 Task: Search one way flight ticket for 3 adults in first from Nashville: Nashville International Airport (berry Field) to Jacksonville: Albert J. Ellis Airport on 8-3-2023. Choice of flights is Southwest. Number of bags: 2 checked bags. Price is upto 82000. Outbound departure time preference is 20:00.
Action: Mouse moved to (293, 118)
Screenshot: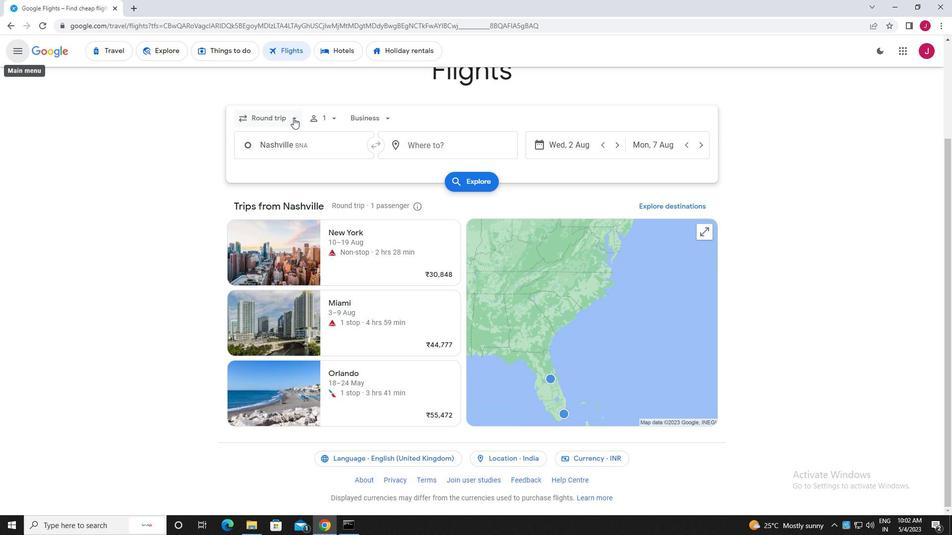 
Action: Mouse pressed left at (293, 118)
Screenshot: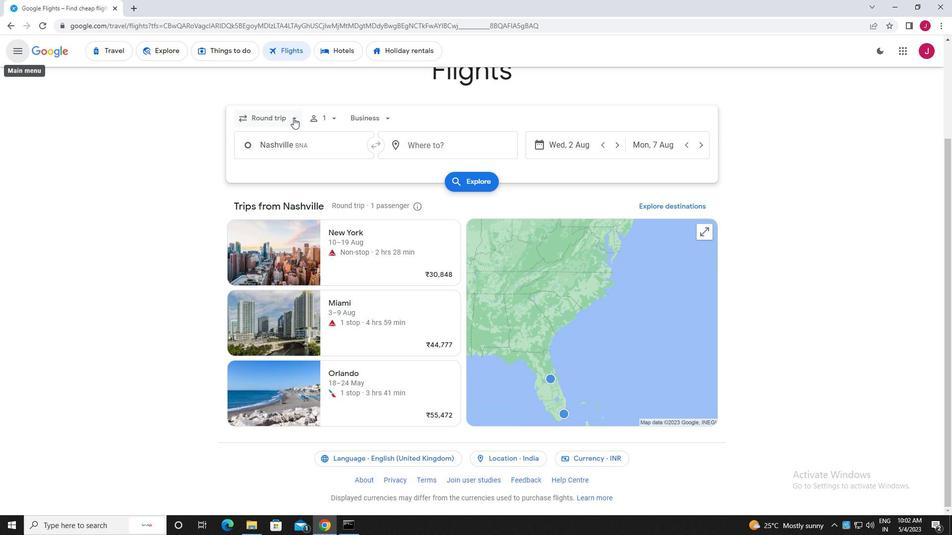 
Action: Mouse moved to (283, 162)
Screenshot: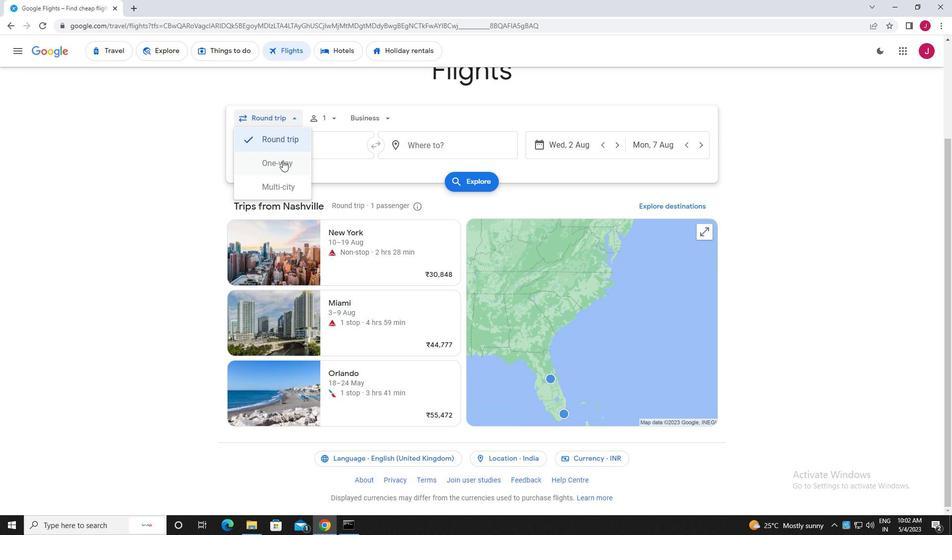 
Action: Mouse pressed left at (283, 162)
Screenshot: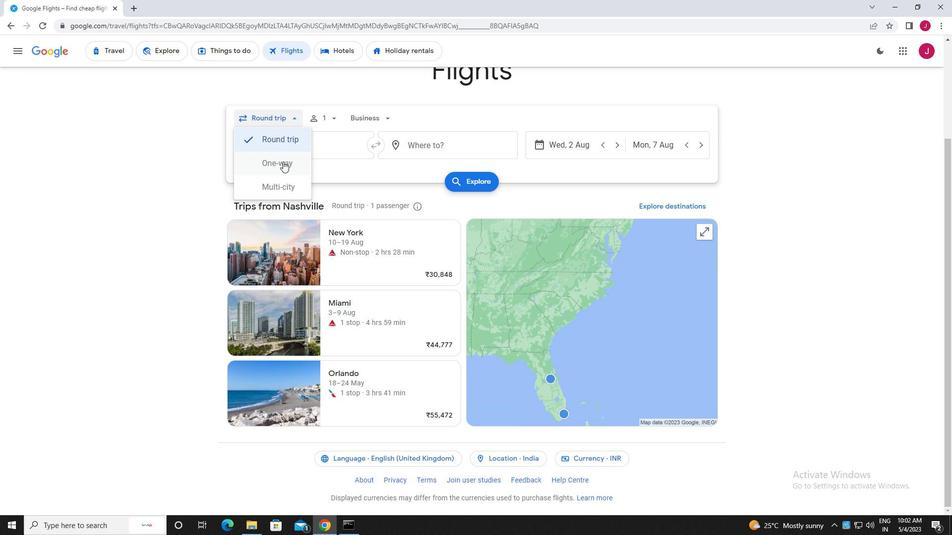 
Action: Mouse moved to (330, 121)
Screenshot: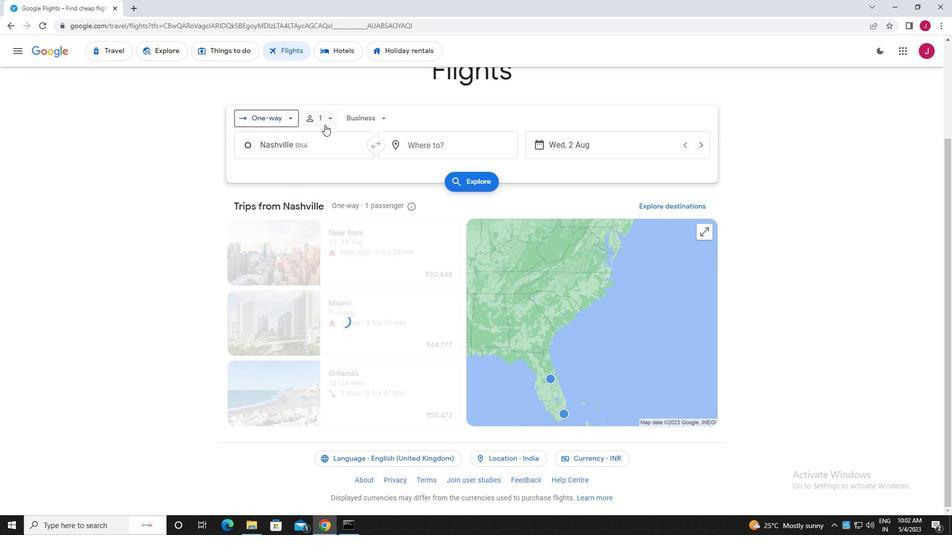 
Action: Mouse pressed left at (330, 121)
Screenshot: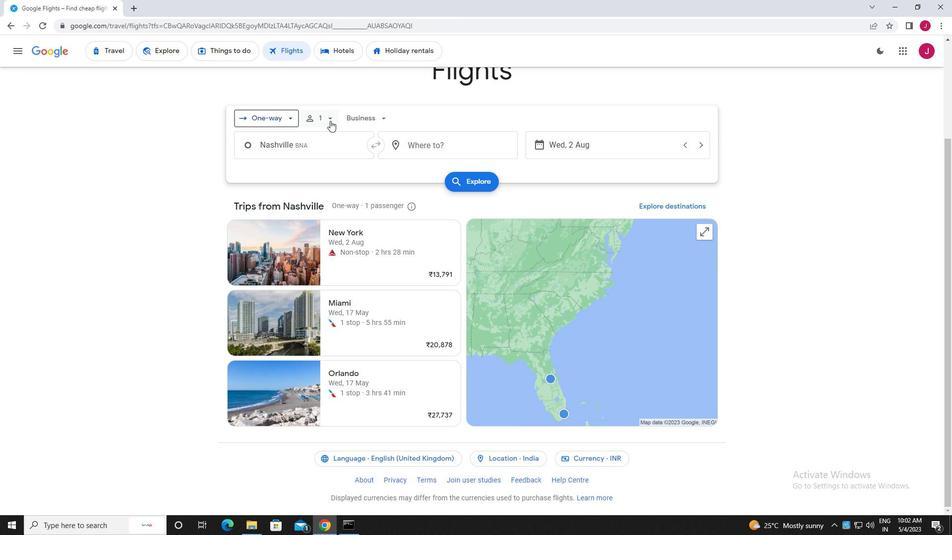 
Action: Mouse moved to (404, 143)
Screenshot: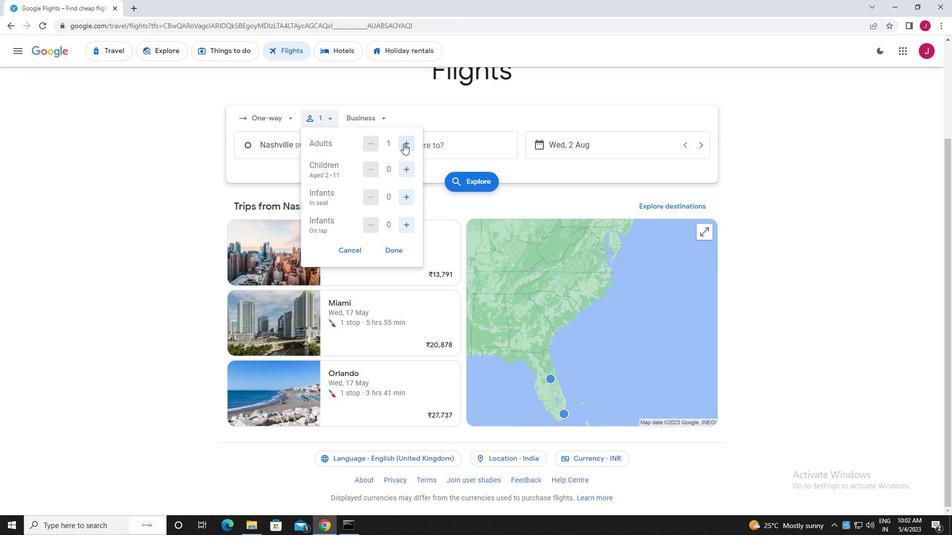 
Action: Mouse pressed left at (404, 143)
Screenshot: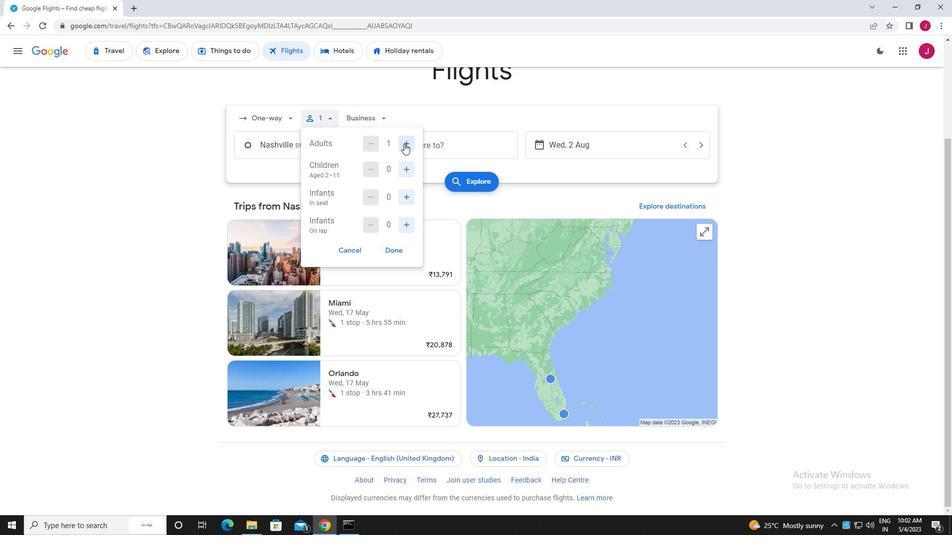 
Action: Mouse pressed left at (404, 143)
Screenshot: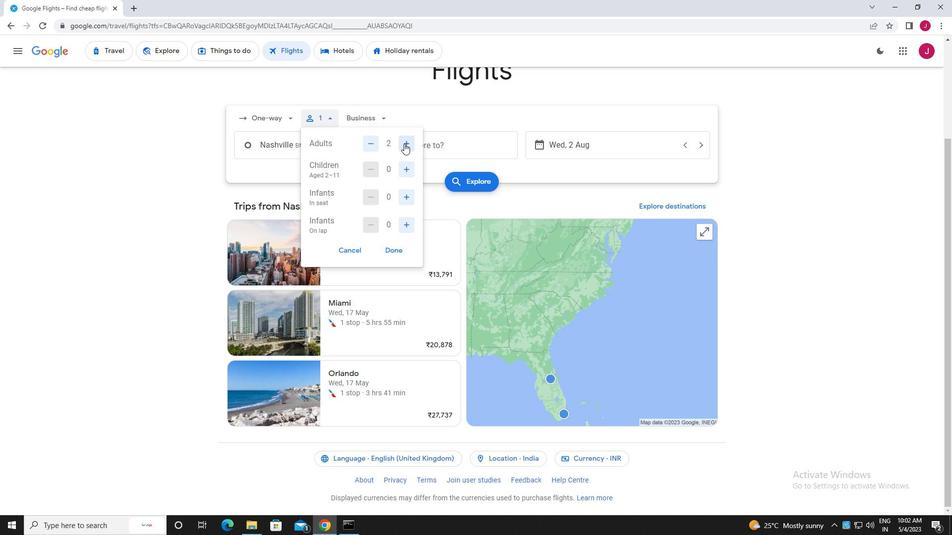 
Action: Mouse moved to (399, 250)
Screenshot: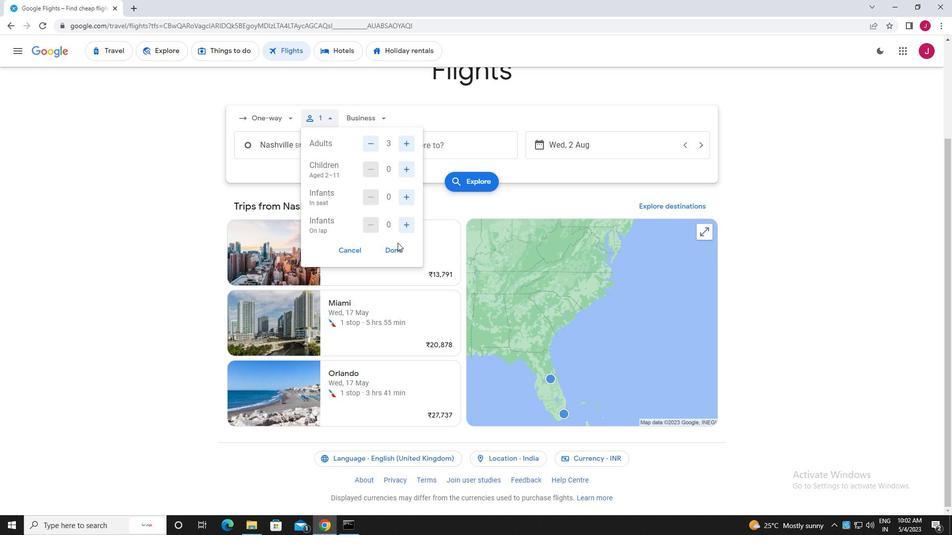 
Action: Mouse pressed left at (399, 250)
Screenshot: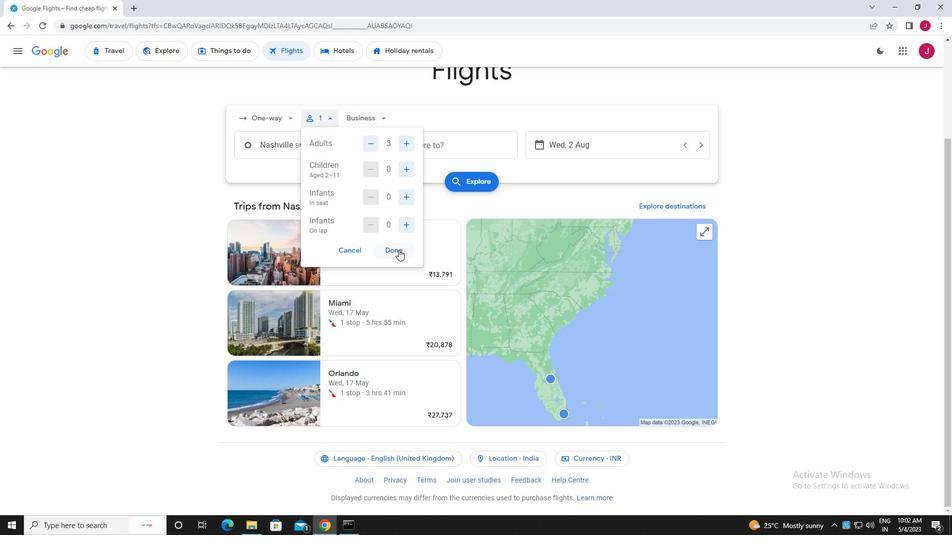 
Action: Mouse moved to (379, 118)
Screenshot: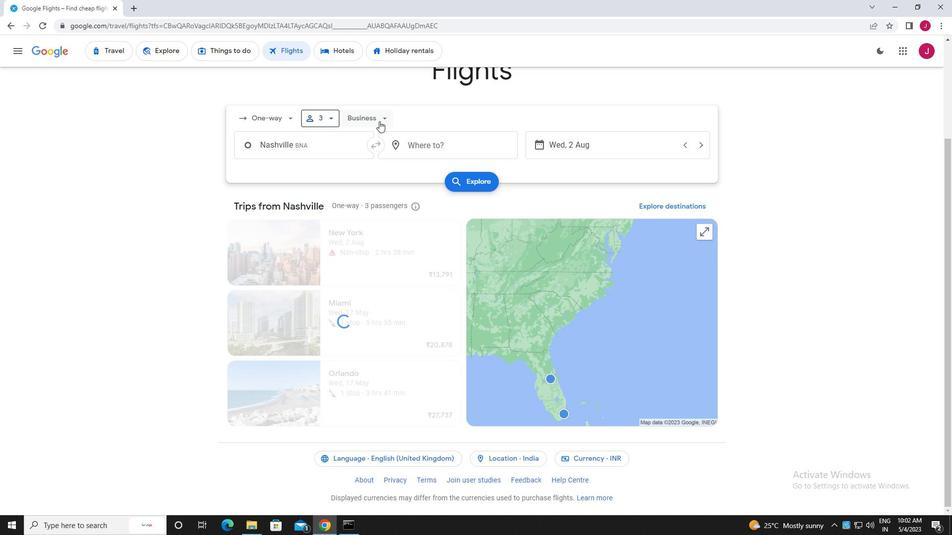 
Action: Mouse pressed left at (379, 118)
Screenshot: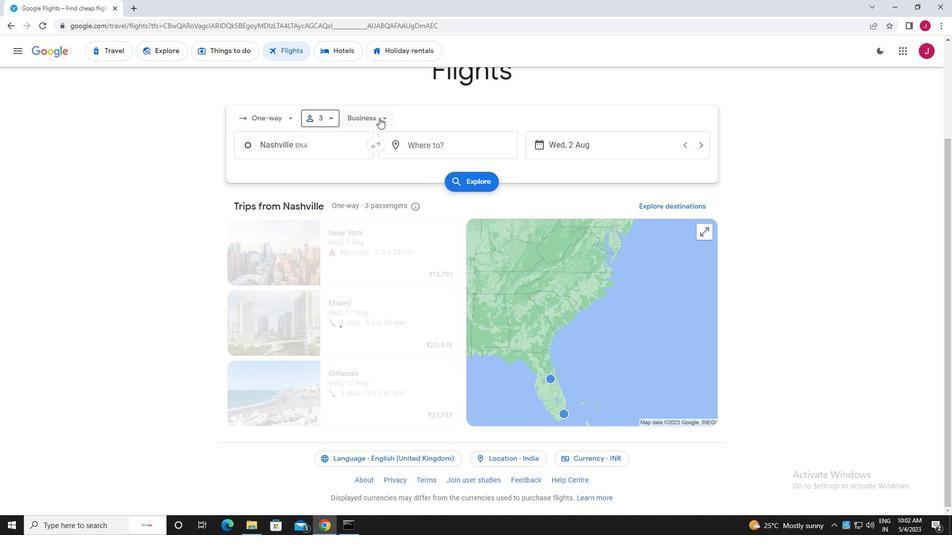
Action: Mouse moved to (382, 210)
Screenshot: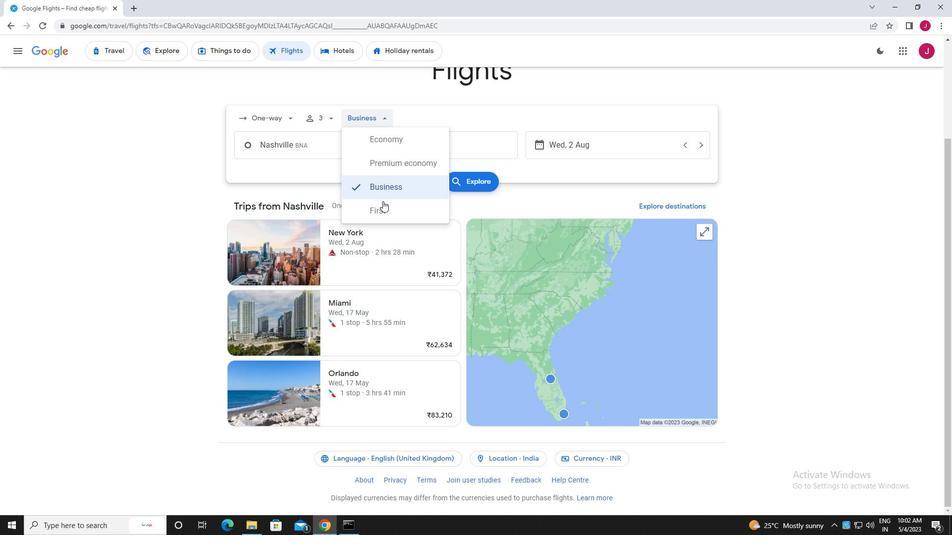
Action: Mouse pressed left at (382, 210)
Screenshot: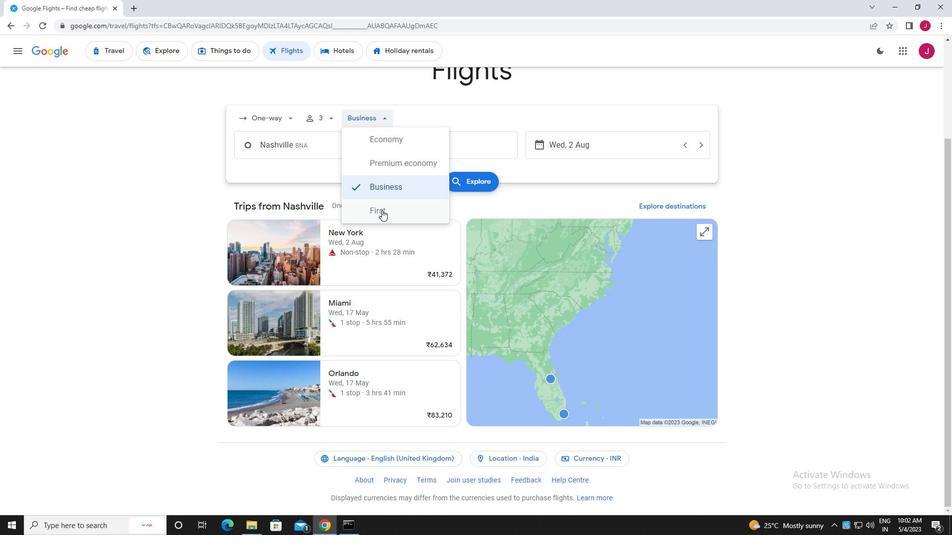 
Action: Mouse moved to (338, 146)
Screenshot: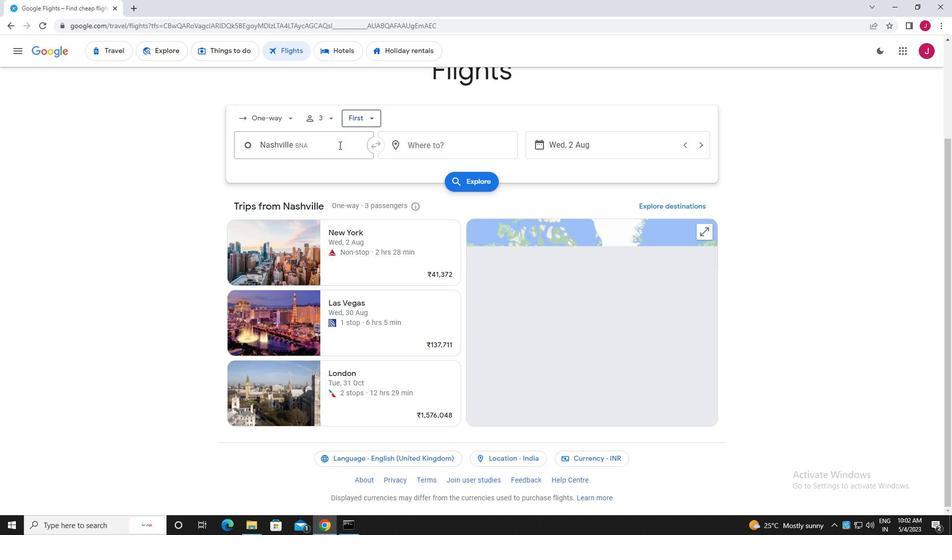 
Action: Mouse pressed left at (338, 146)
Screenshot: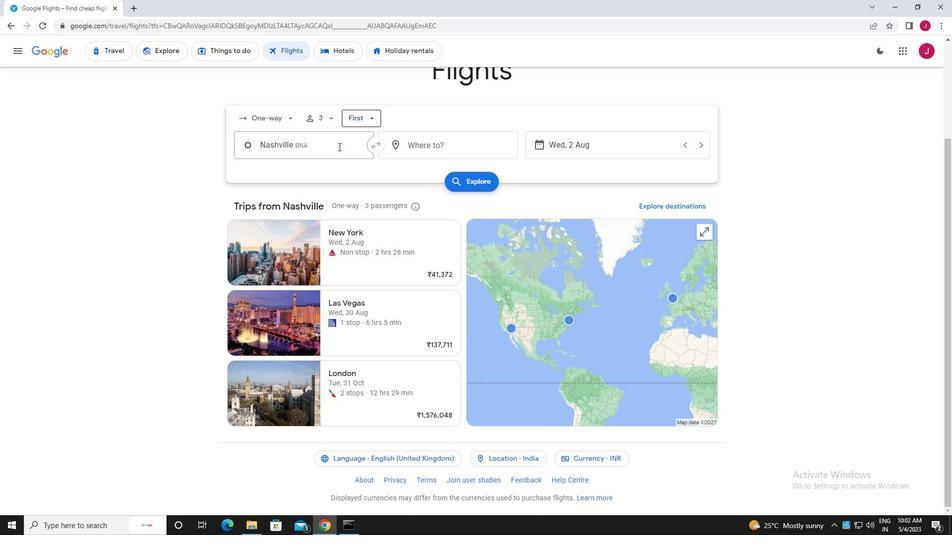 
Action: Mouse moved to (338, 146)
Screenshot: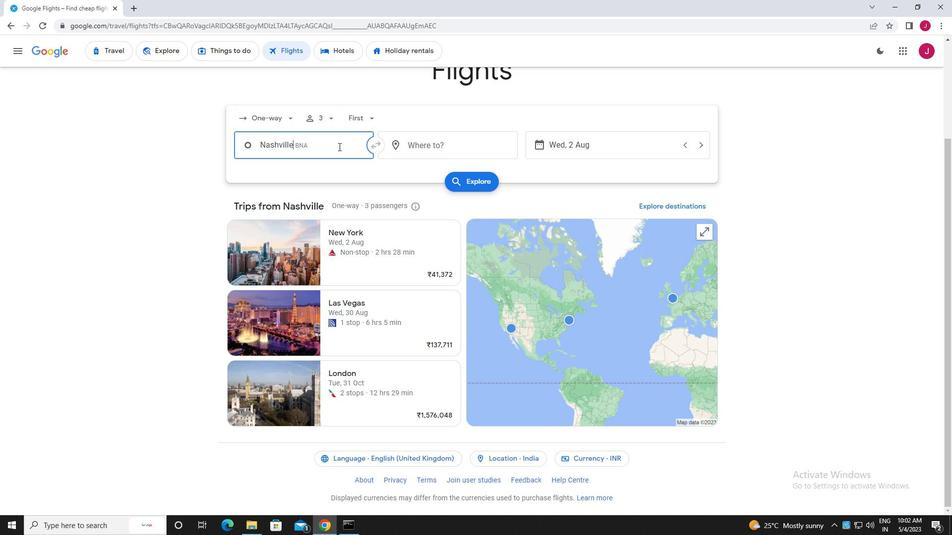
Action: Key pressed nash
Screenshot: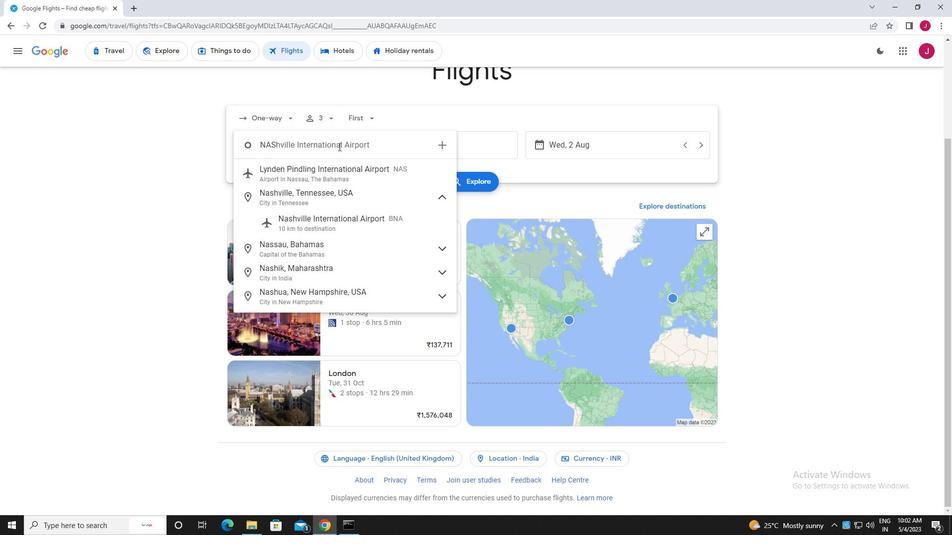
Action: Mouse moved to (352, 201)
Screenshot: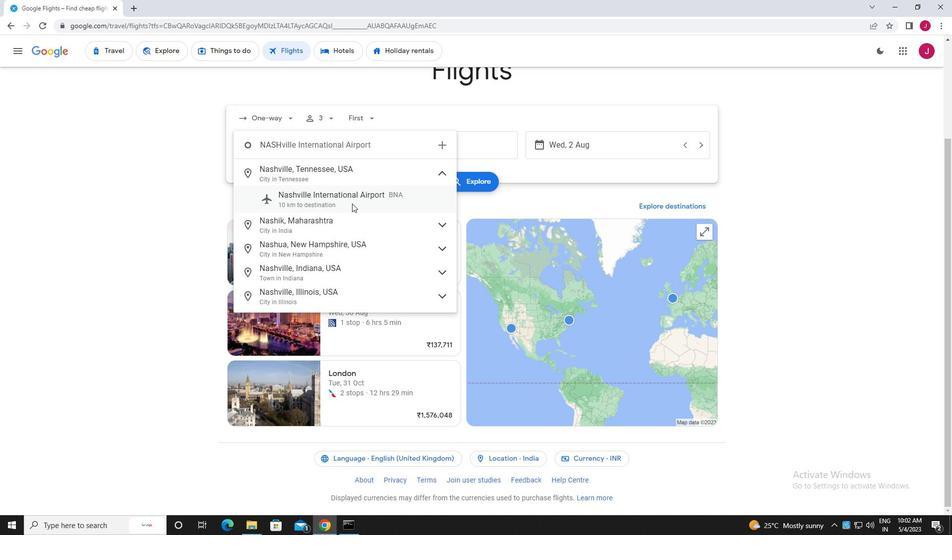 
Action: Mouse pressed left at (352, 201)
Screenshot: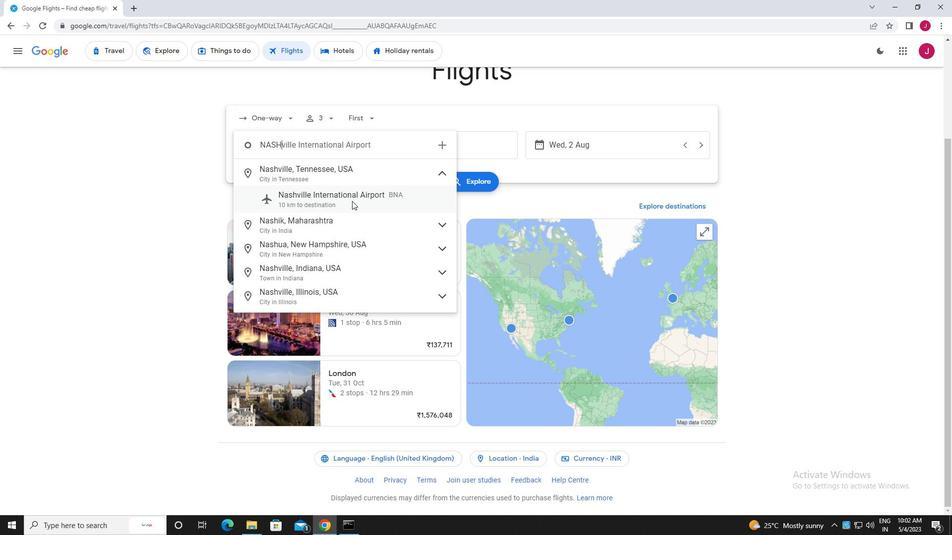 
Action: Mouse moved to (441, 145)
Screenshot: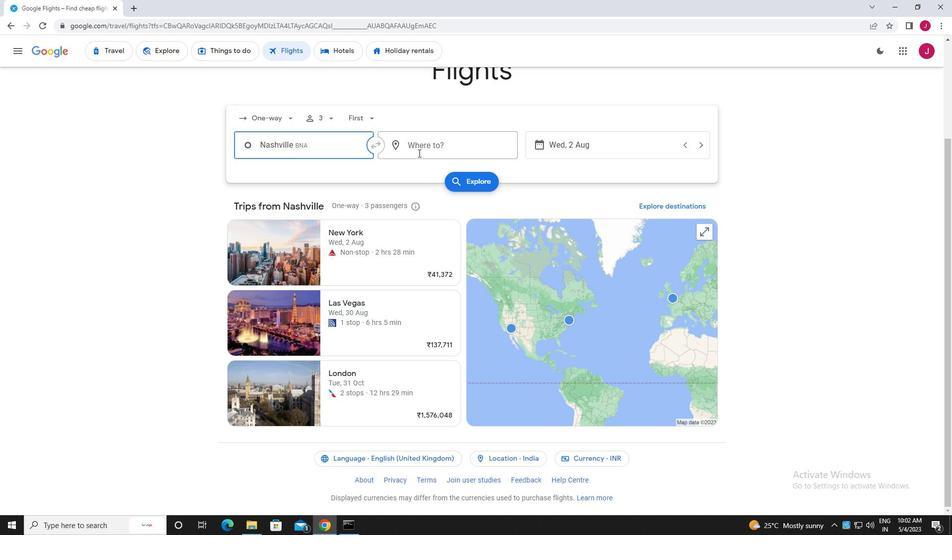 
Action: Mouse pressed left at (441, 145)
Screenshot: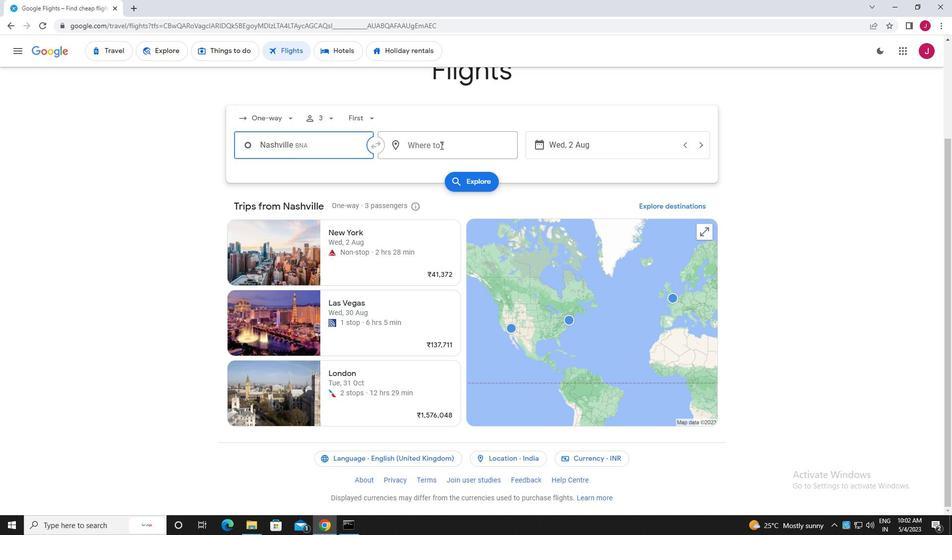 
Action: Mouse moved to (439, 146)
Screenshot: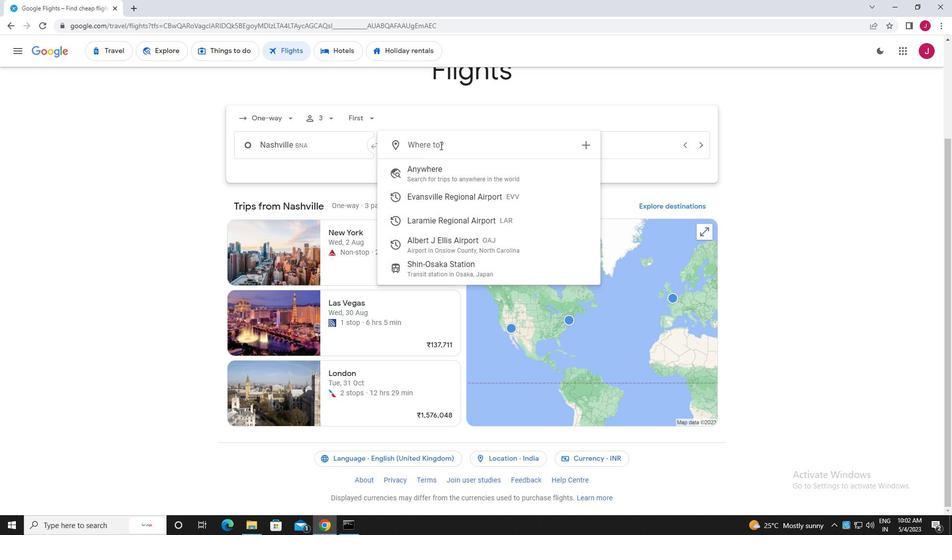 
Action: Key pressed albert<Key.space>
Screenshot: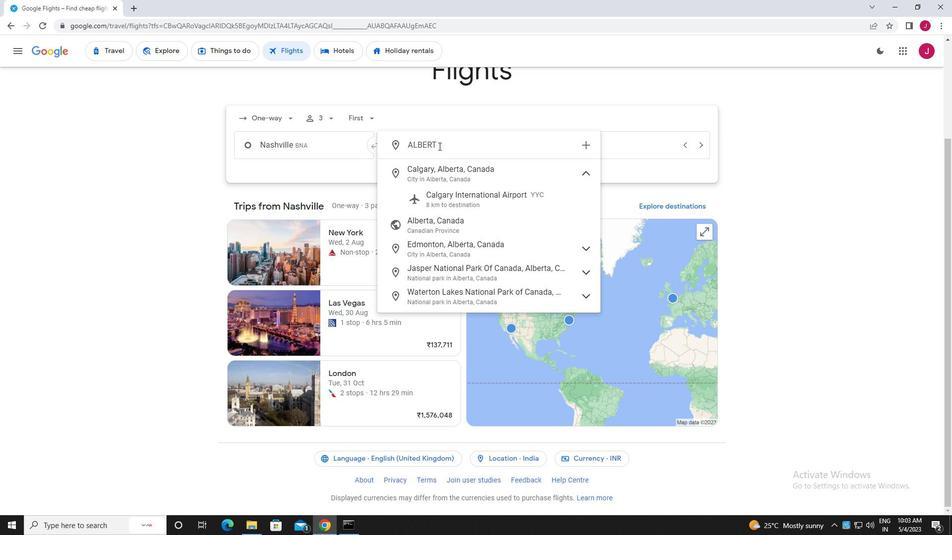 
Action: Mouse moved to (443, 171)
Screenshot: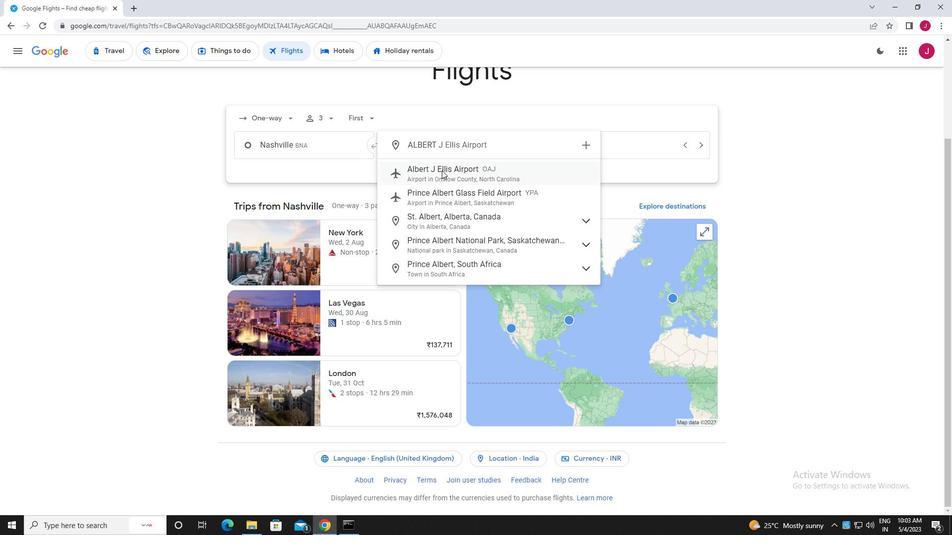 
Action: Mouse pressed left at (443, 171)
Screenshot: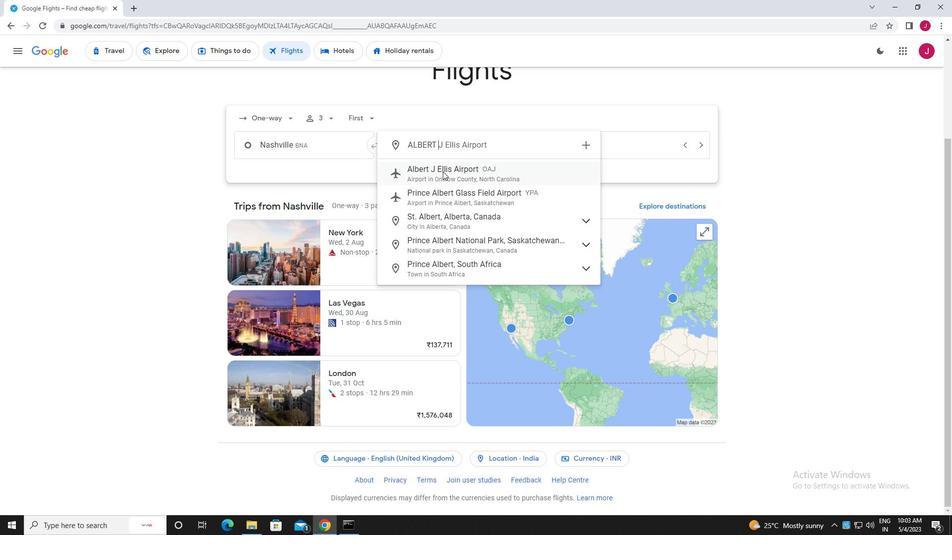 
Action: Mouse moved to (588, 142)
Screenshot: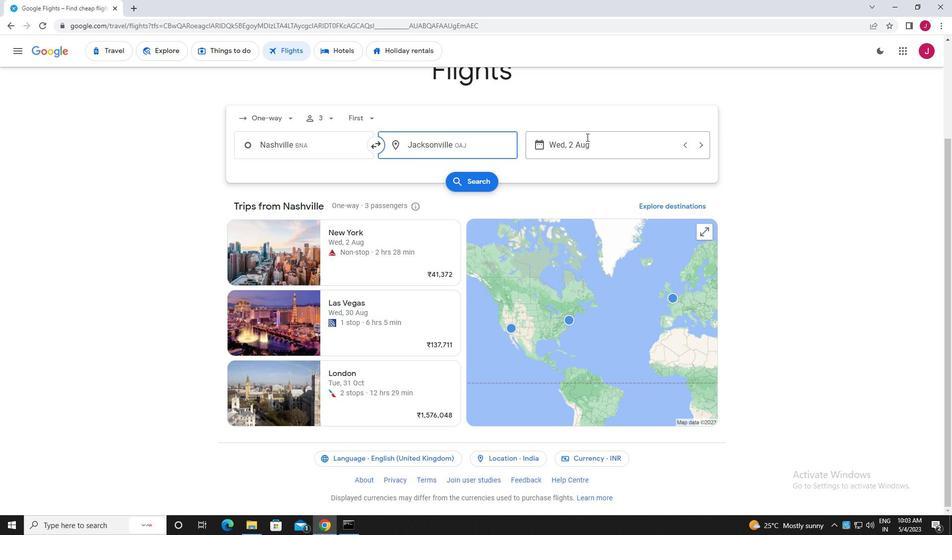 
Action: Mouse pressed left at (588, 142)
Screenshot: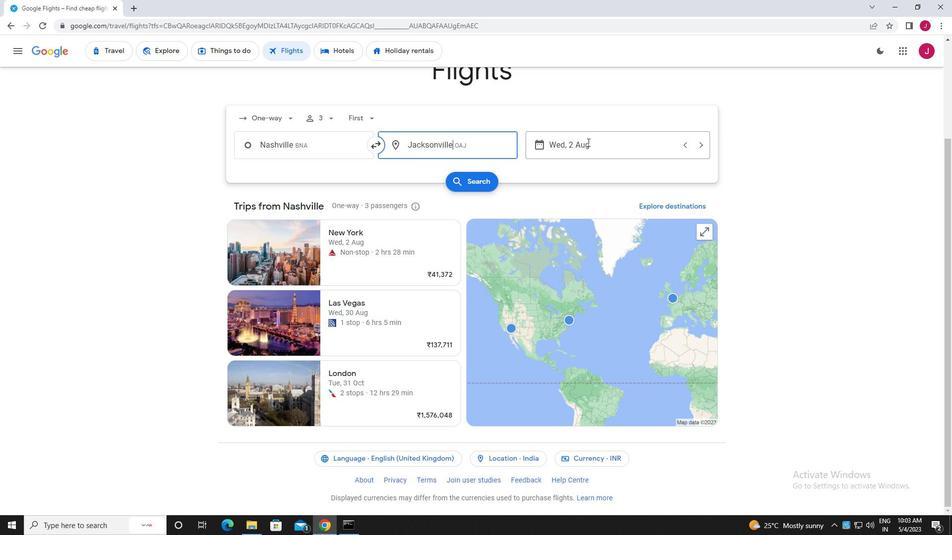 
Action: Mouse moved to (456, 222)
Screenshot: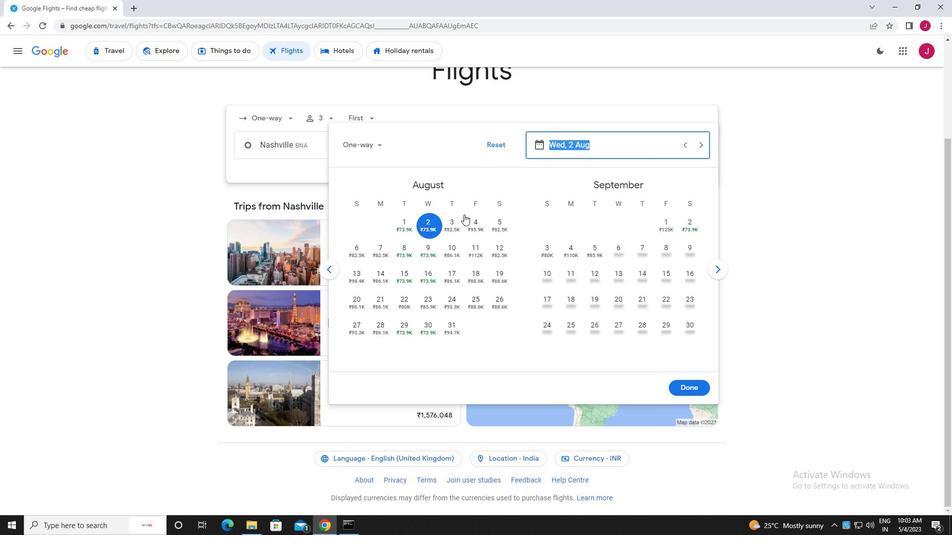 
Action: Mouse pressed left at (456, 222)
Screenshot: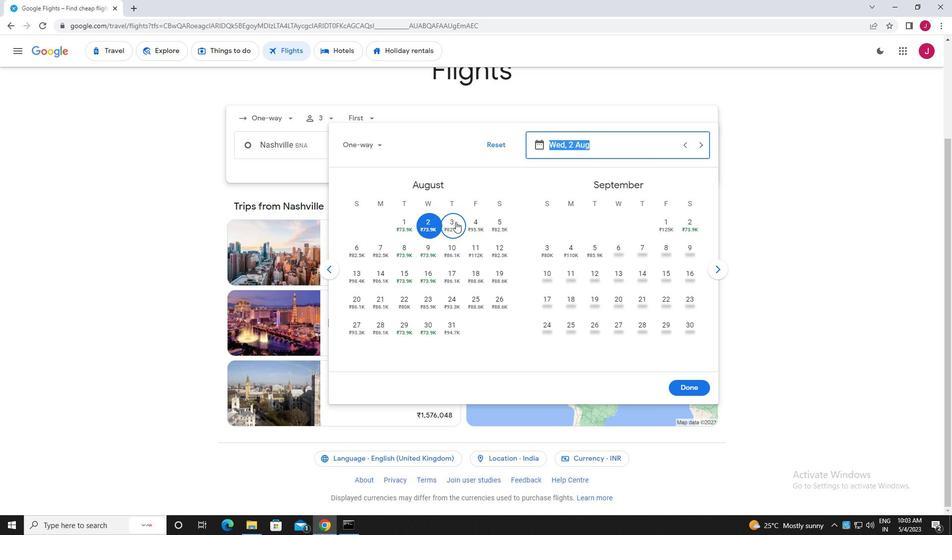 
Action: Mouse moved to (688, 388)
Screenshot: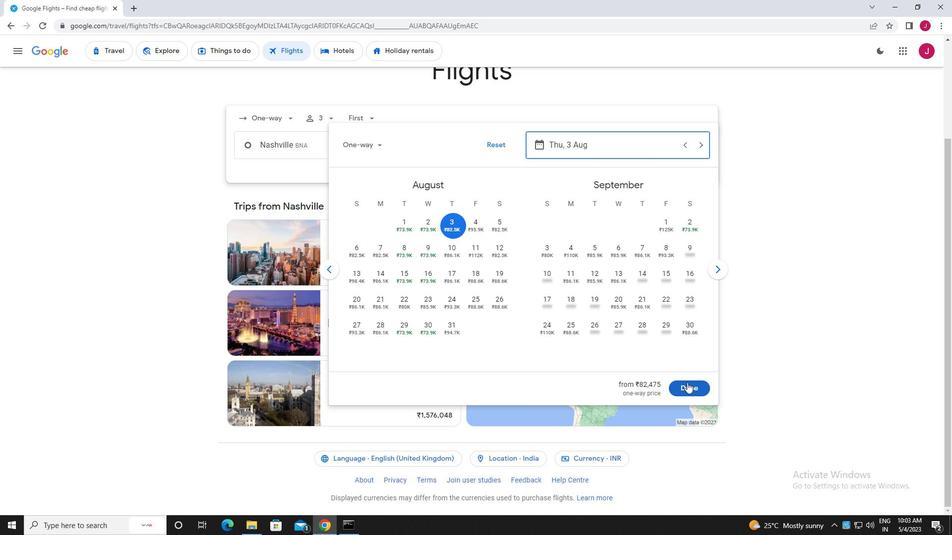 
Action: Mouse pressed left at (688, 388)
Screenshot: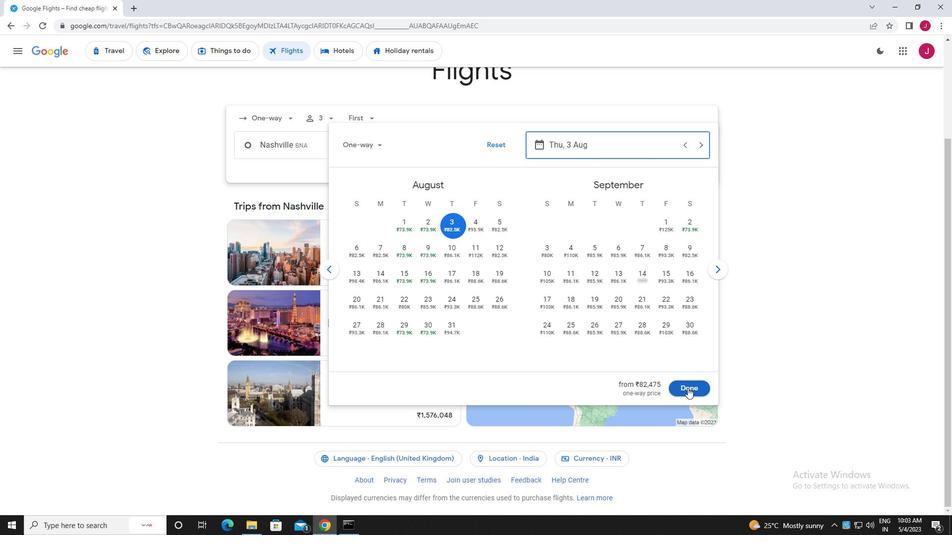
Action: Mouse moved to (482, 182)
Screenshot: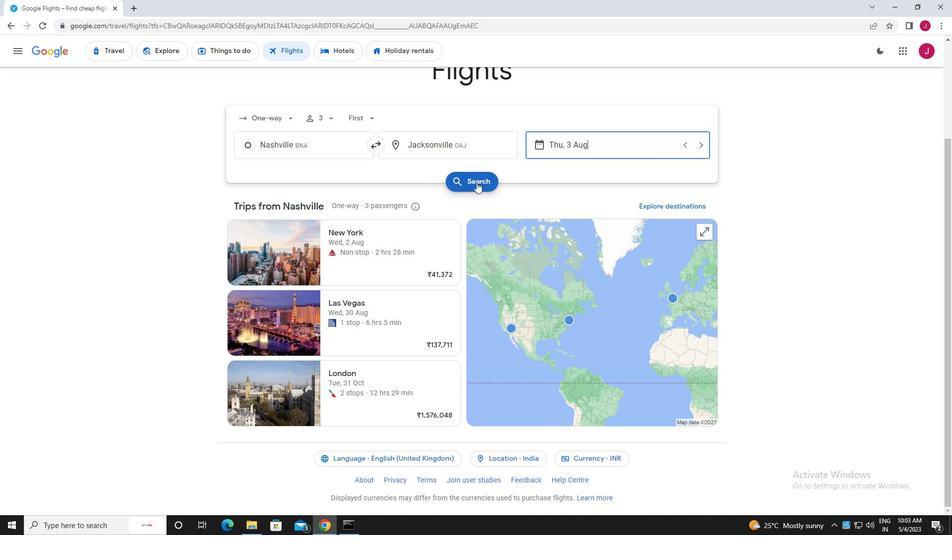
Action: Mouse pressed left at (482, 182)
Screenshot: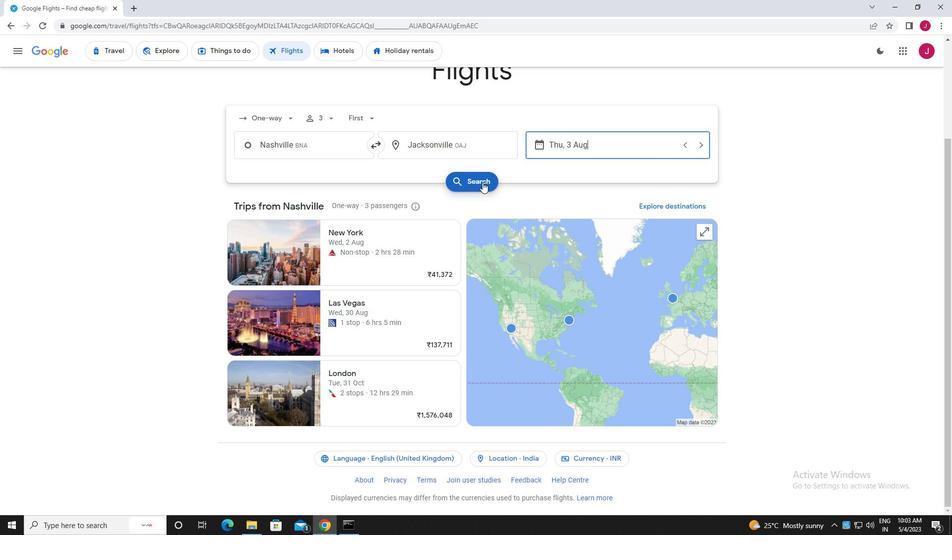 
Action: Mouse moved to (255, 141)
Screenshot: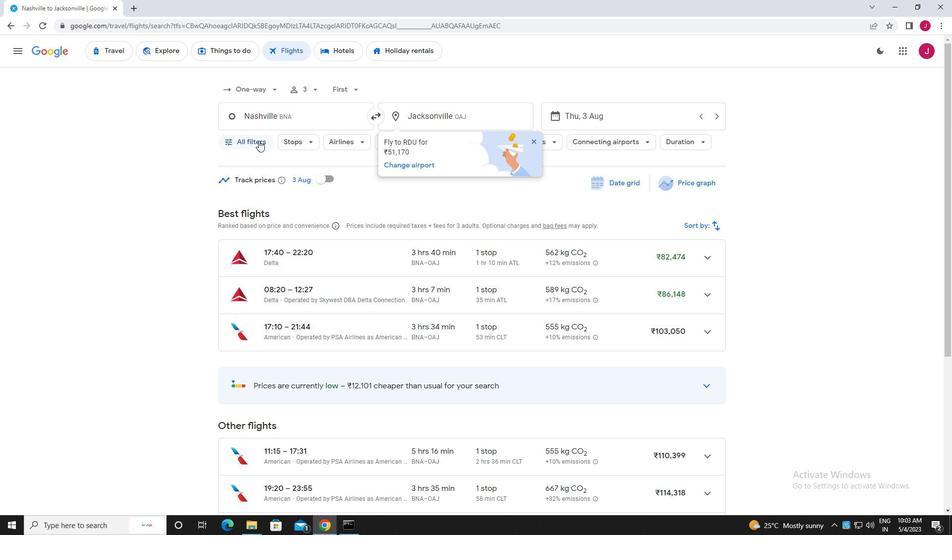 
Action: Mouse pressed left at (255, 141)
Screenshot: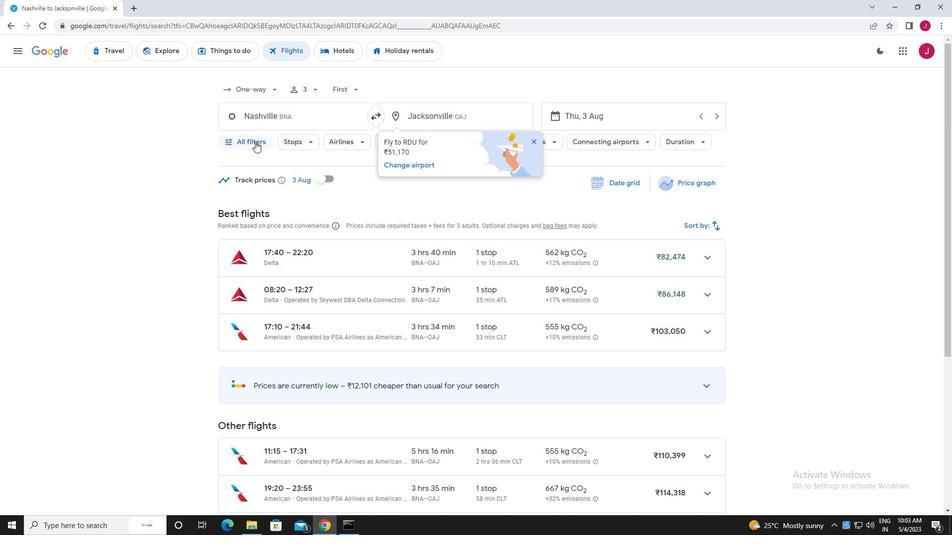 
Action: Mouse moved to (304, 203)
Screenshot: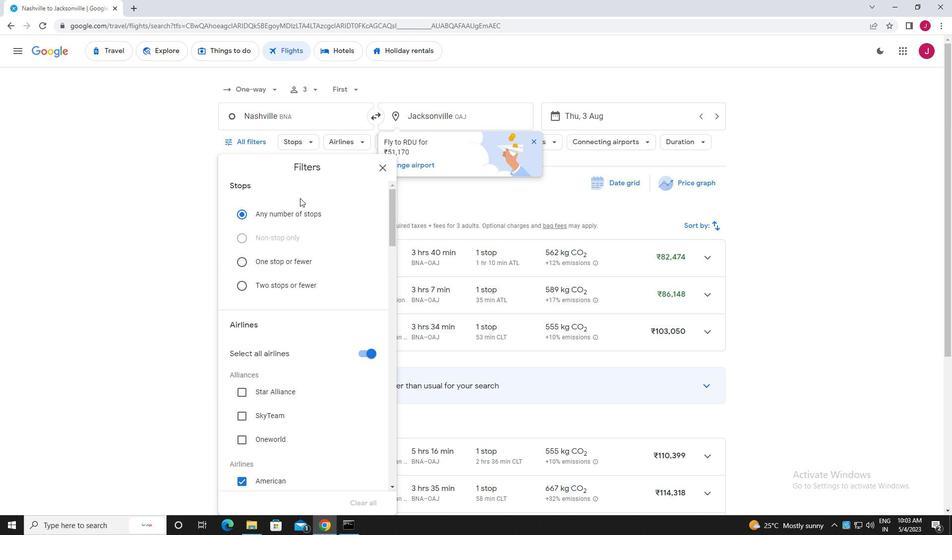 
Action: Mouse scrolled (304, 202) with delta (0, 0)
Screenshot: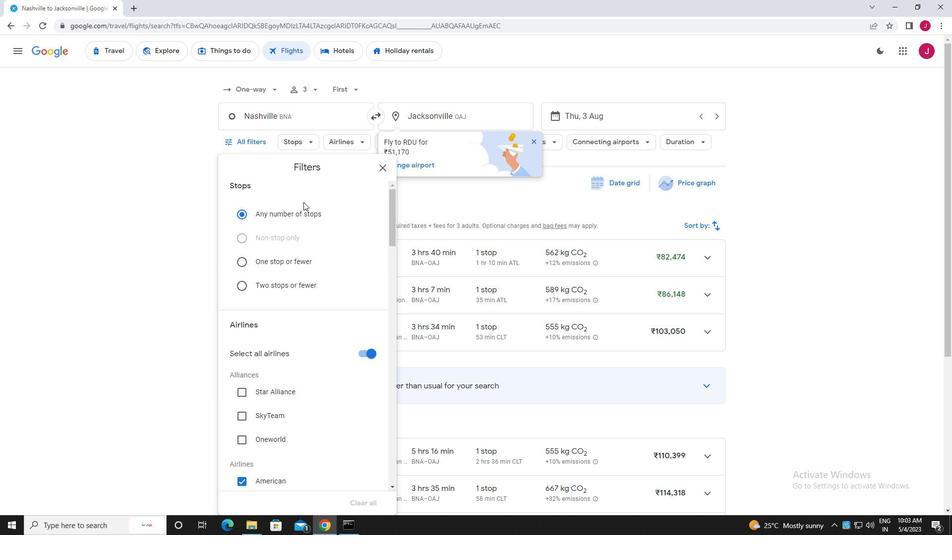 
Action: Mouse scrolled (304, 202) with delta (0, 0)
Screenshot: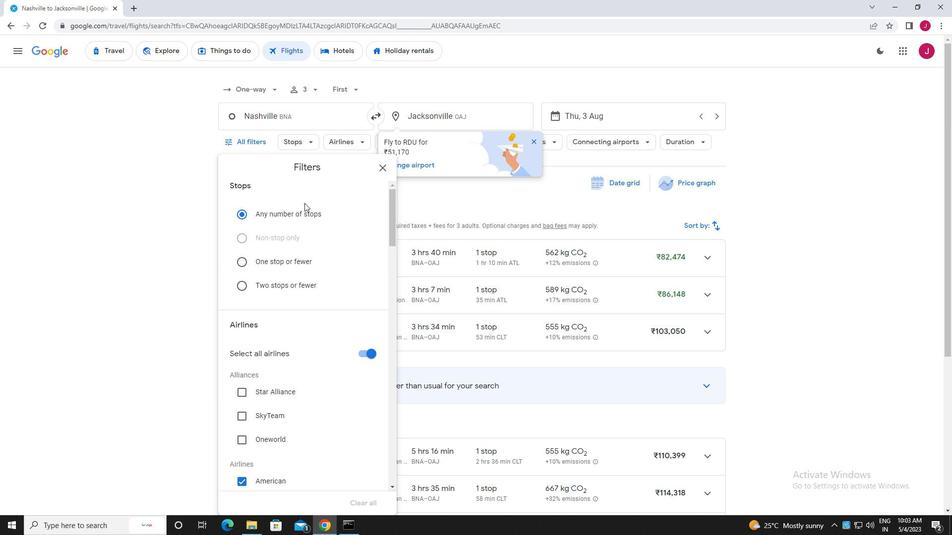 
Action: Mouse moved to (361, 257)
Screenshot: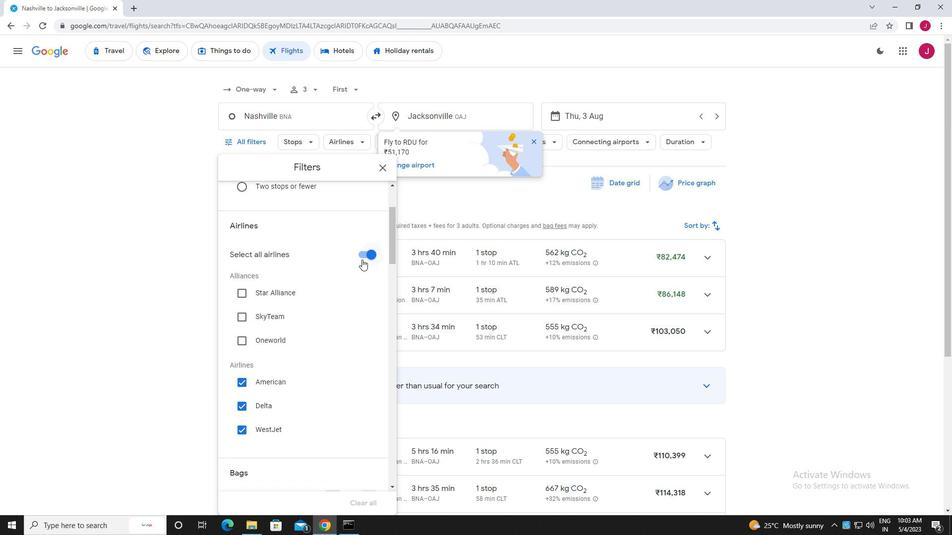 
Action: Mouse pressed left at (361, 257)
Screenshot: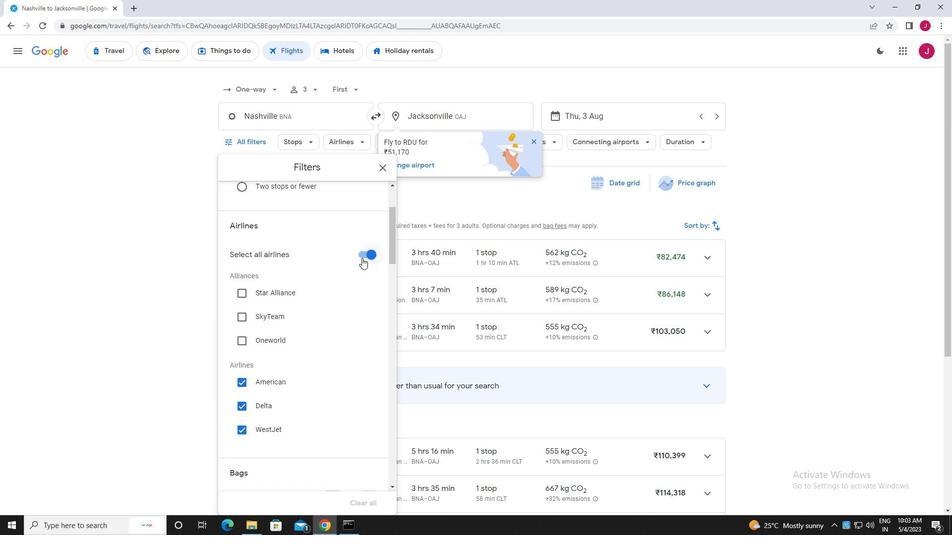 
Action: Mouse moved to (303, 252)
Screenshot: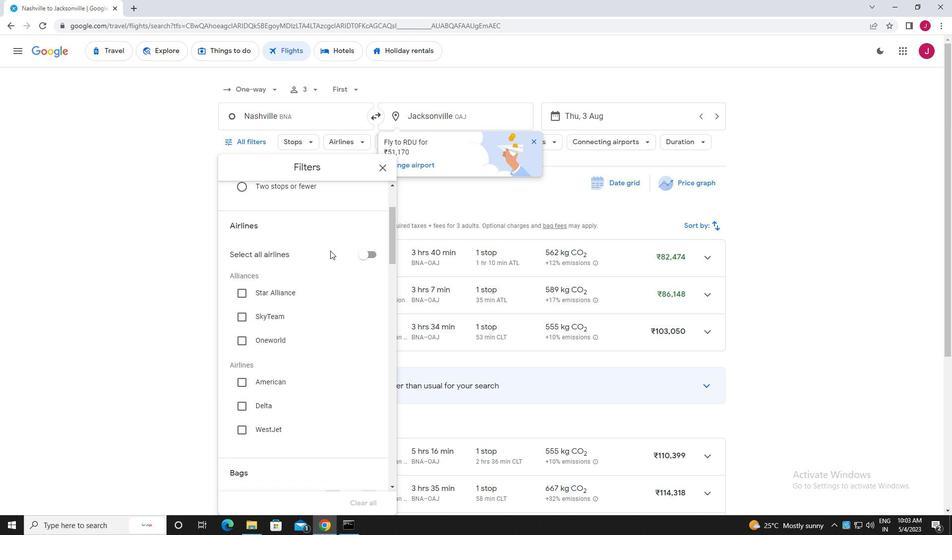 
Action: Mouse scrolled (303, 251) with delta (0, 0)
Screenshot: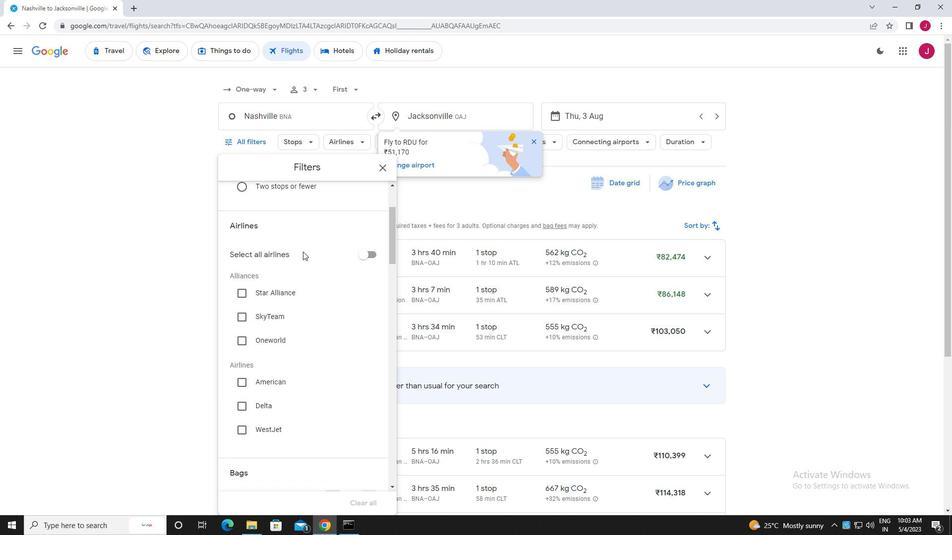 
Action: Mouse moved to (303, 252)
Screenshot: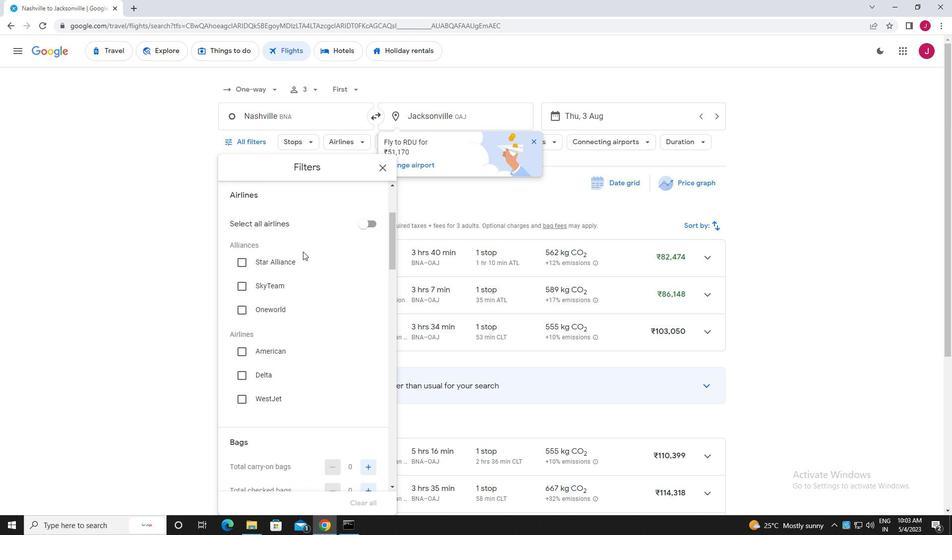 
Action: Mouse scrolled (303, 251) with delta (0, 0)
Screenshot: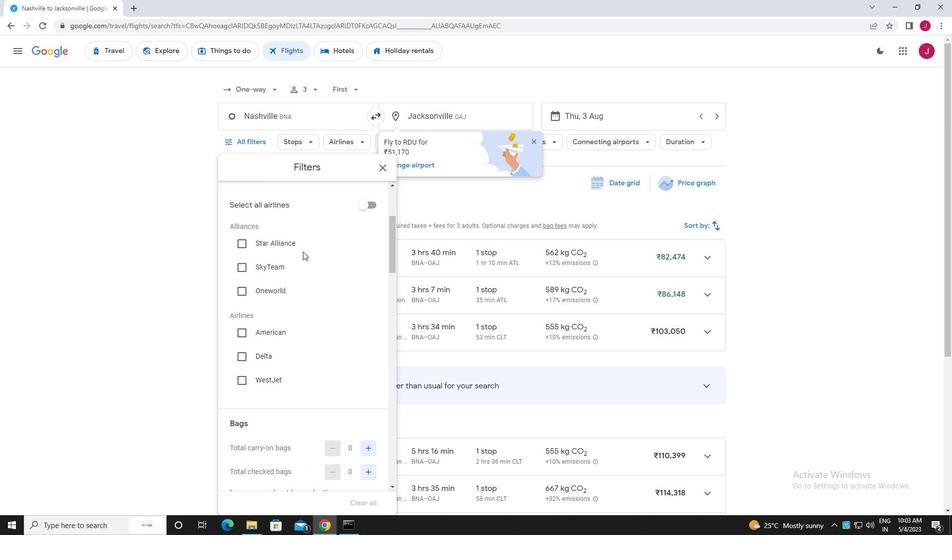 
Action: Mouse scrolled (303, 251) with delta (0, 0)
Screenshot: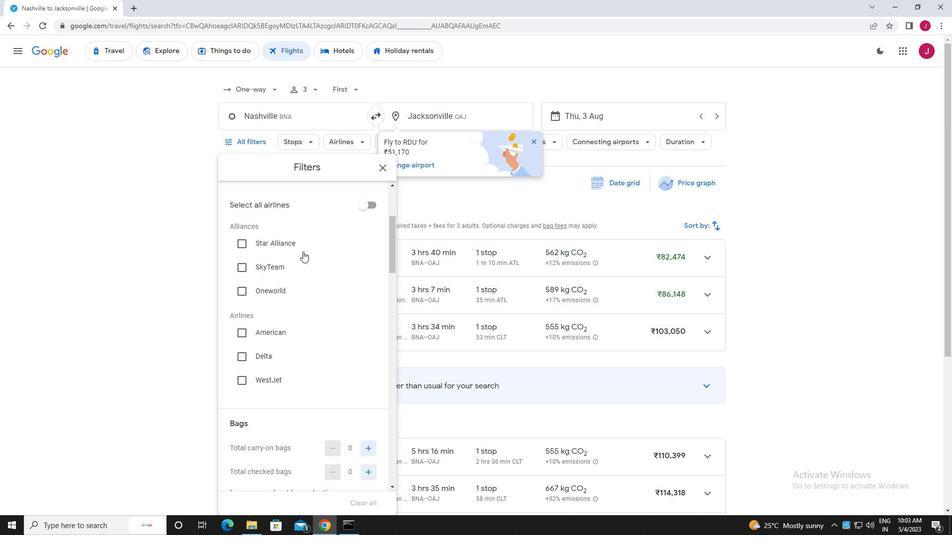 
Action: Mouse scrolled (303, 251) with delta (0, 0)
Screenshot: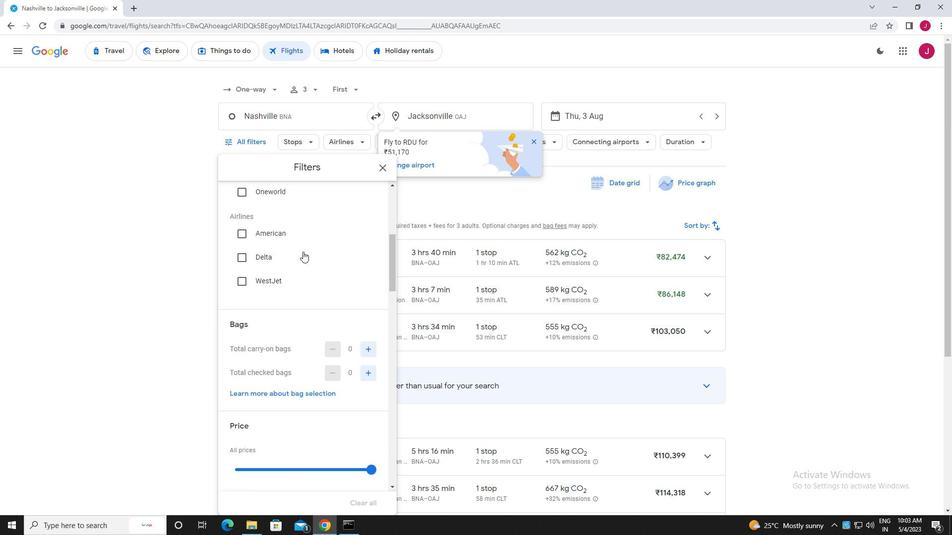 
Action: Mouse scrolled (303, 251) with delta (0, 0)
Screenshot: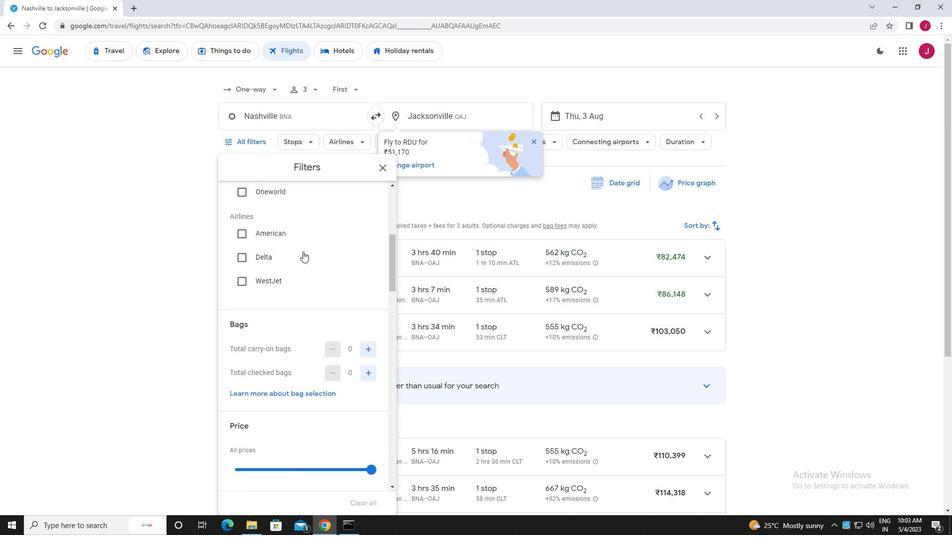 
Action: Mouse moved to (367, 274)
Screenshot: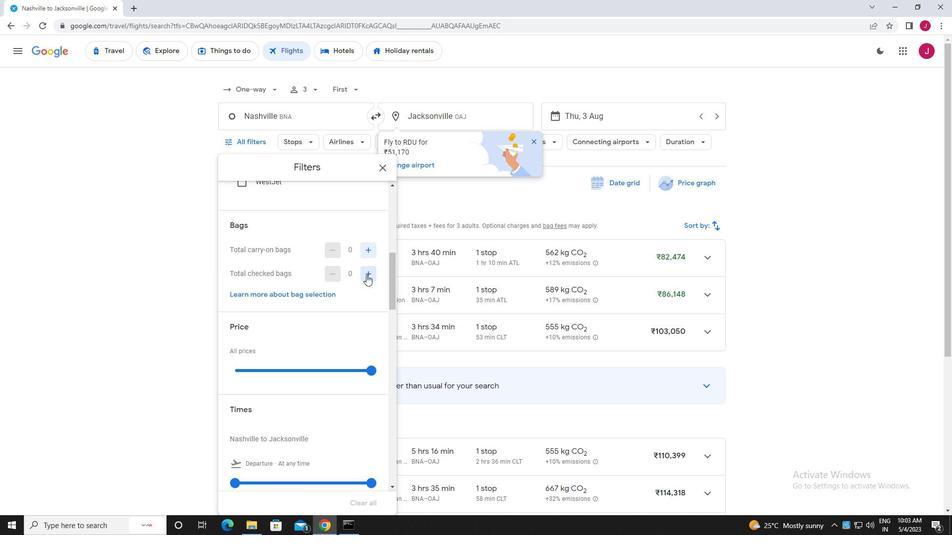 
Action: Mouse pressed left at (367, 274)
Screenshot: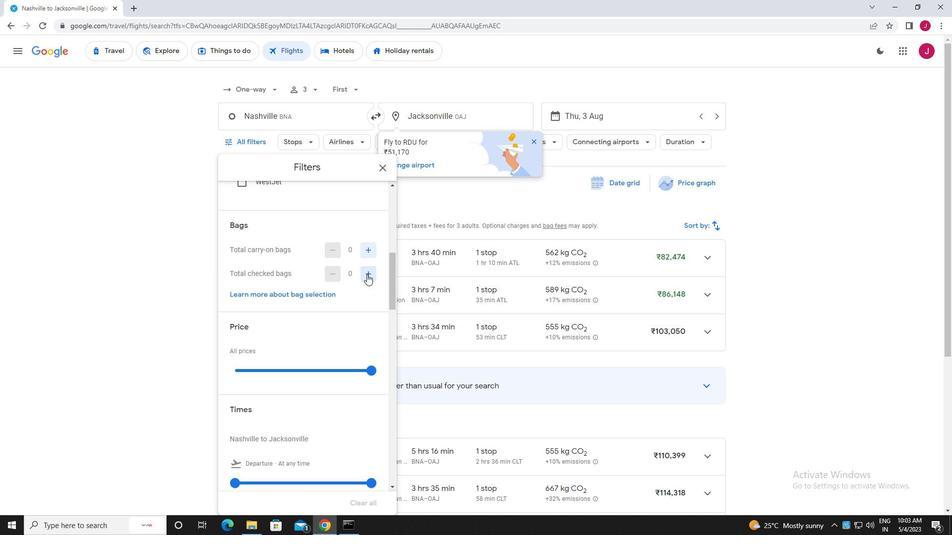 
Action: Mouse pressed left at (367, 274)
Screenshot: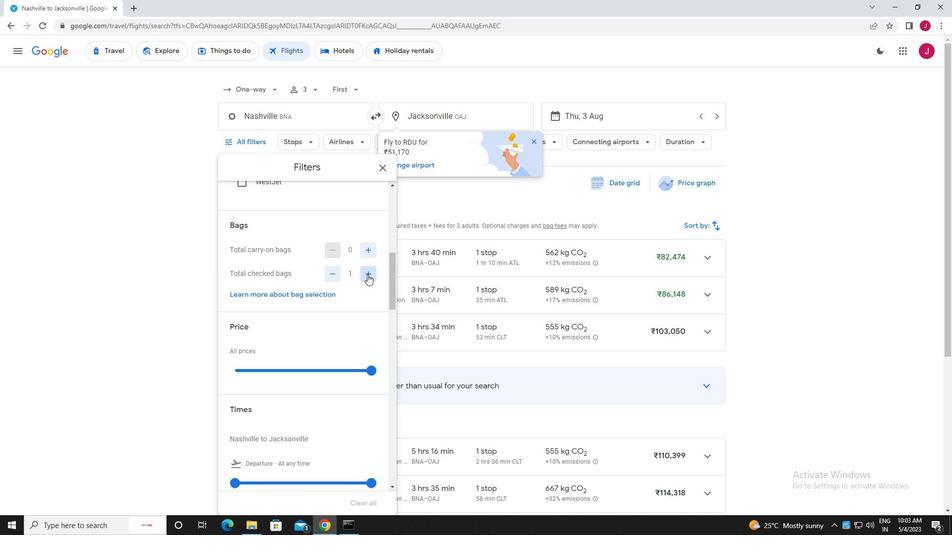
Action: Mouse moved to (367, 274)
Screenshot: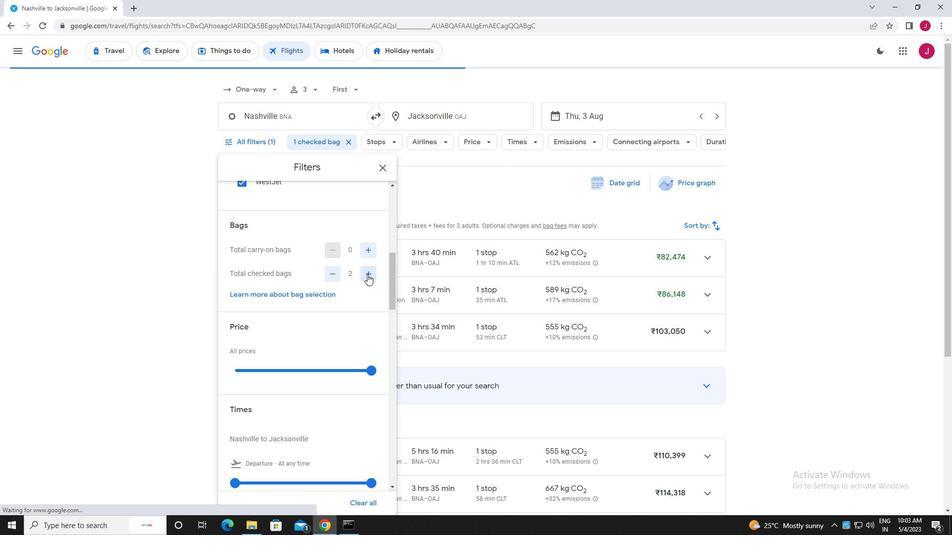 
Action: Mouse scrolled (367, 274) with delta (0, 0)
Screenshot: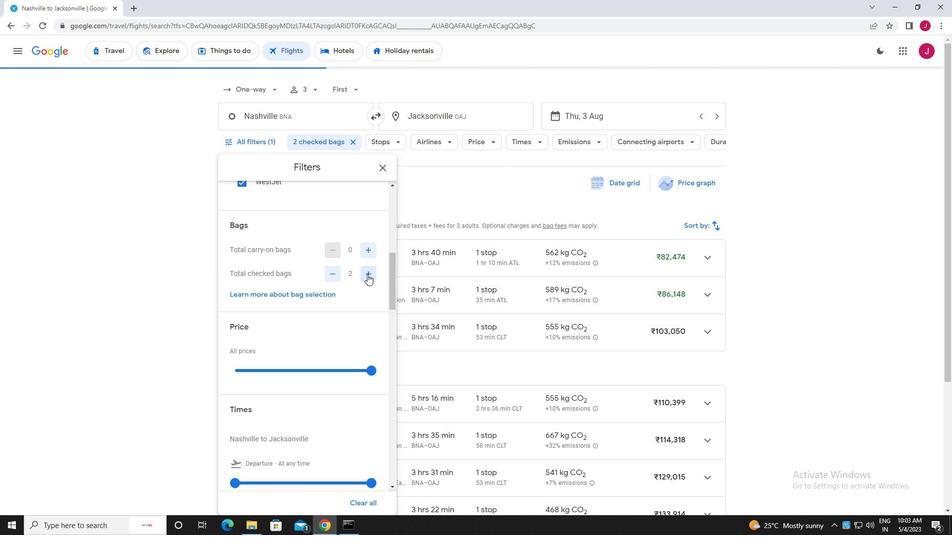 
Action: Mouse scrolled (367, 274) with delta (0, 0)
Screenshot: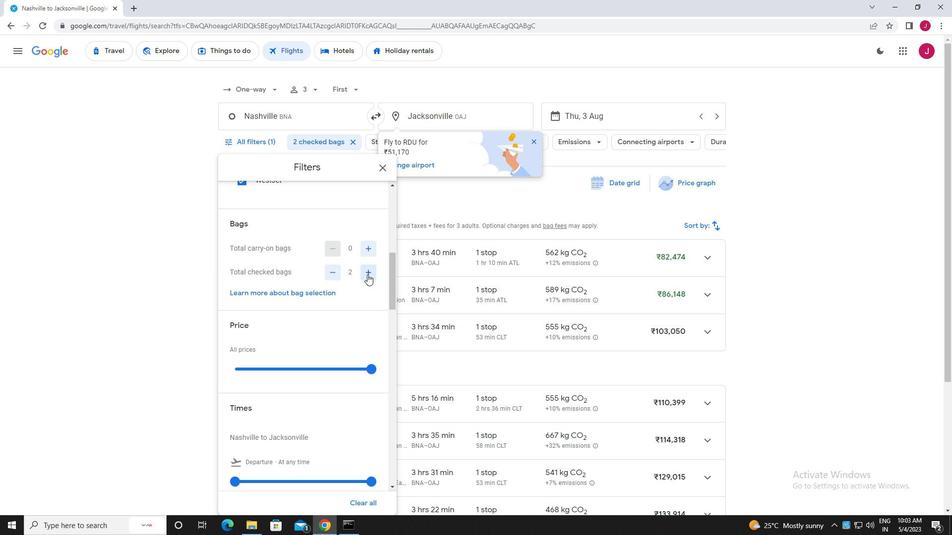 
Action: Mouse moved to (369, 272)
Screenshot: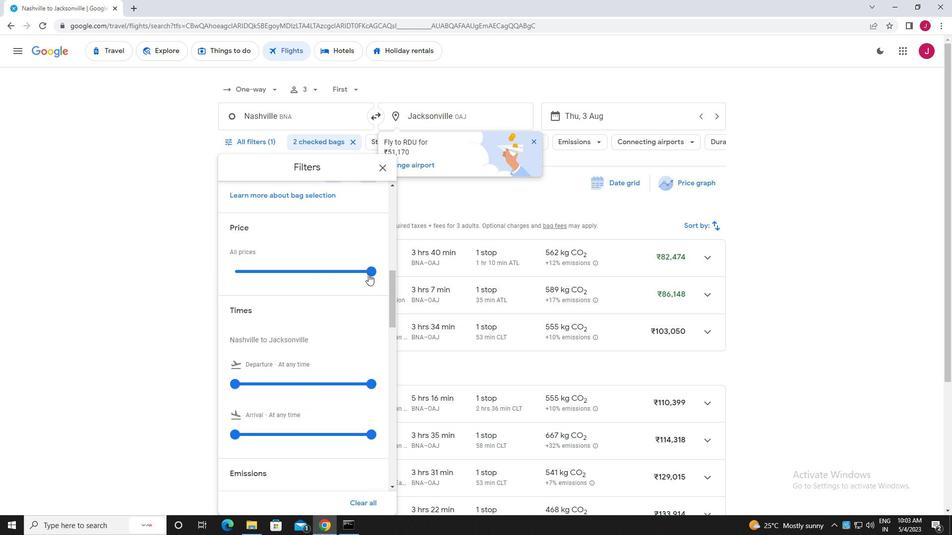 
Action: Mouse pressed left at (369, 272)
Screenshot: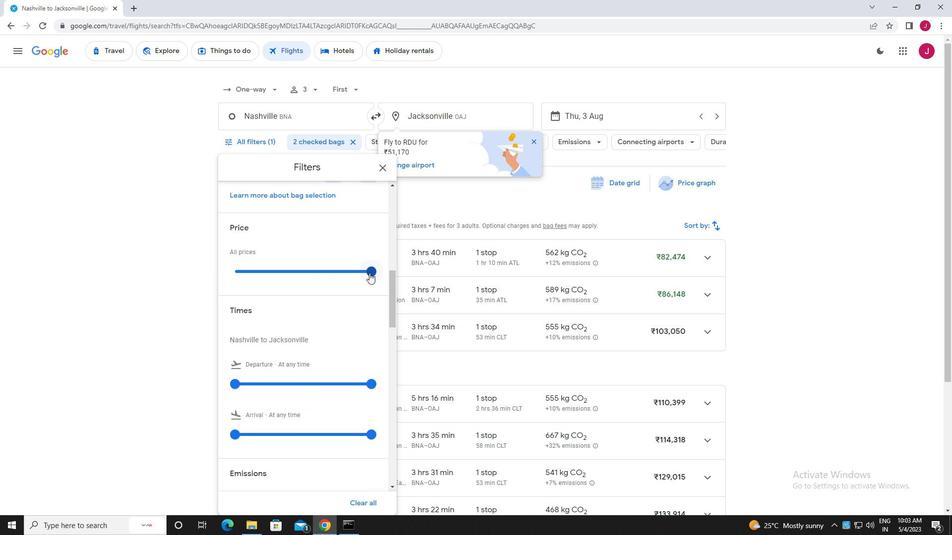 
Action: Mouse moved to (321, 276)
Screenshot: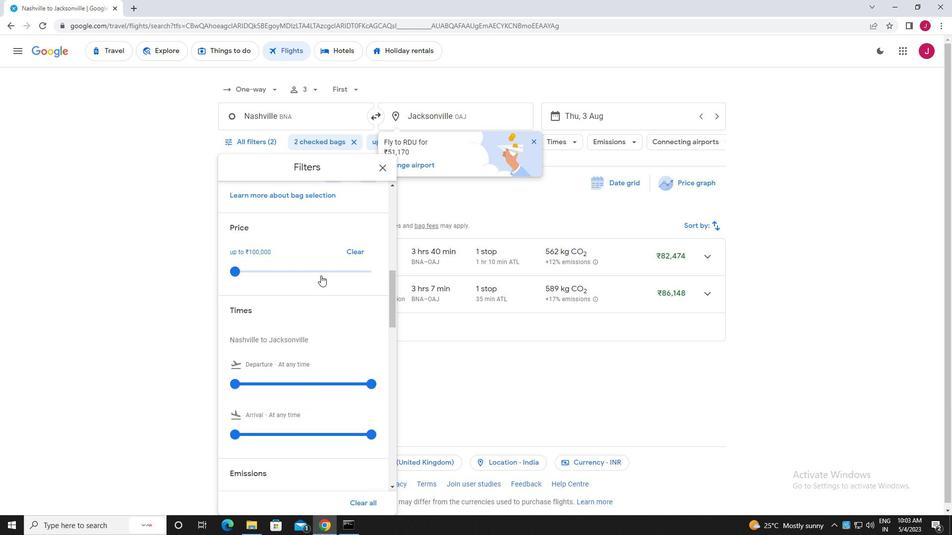 
Action: Mouse scrolled (321, 275) with delta (0, 0)
Screenshot: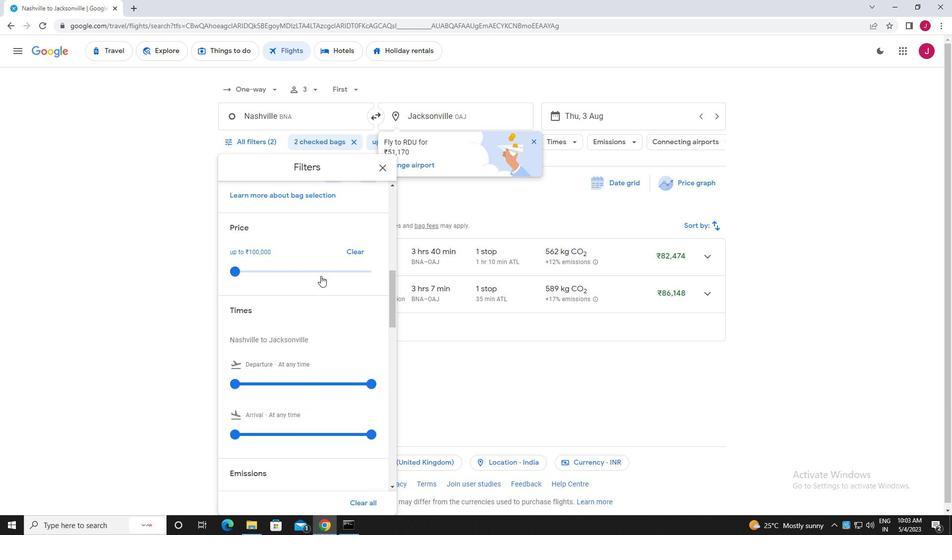 
Action: Mouse scrolled (321, 275) with delta (0, 0)
Screenshot: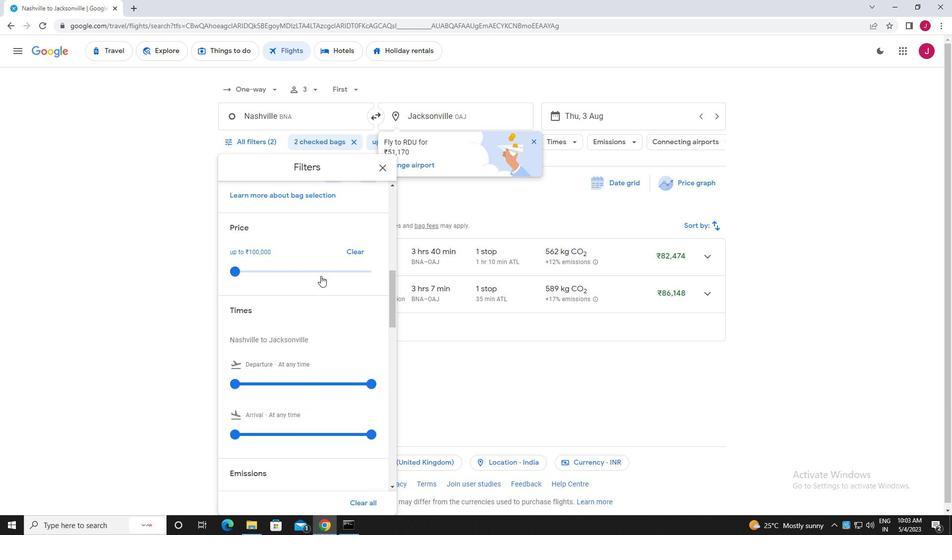 
Action: Mouse moved to (237, 286)
Screenshot: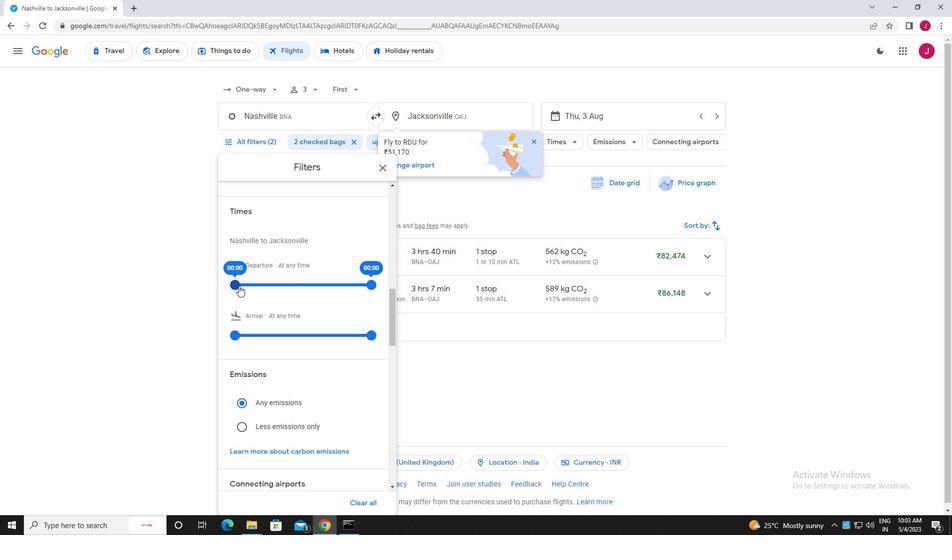 
Action: Mouse pressed left at (237, 286)
Screenshot: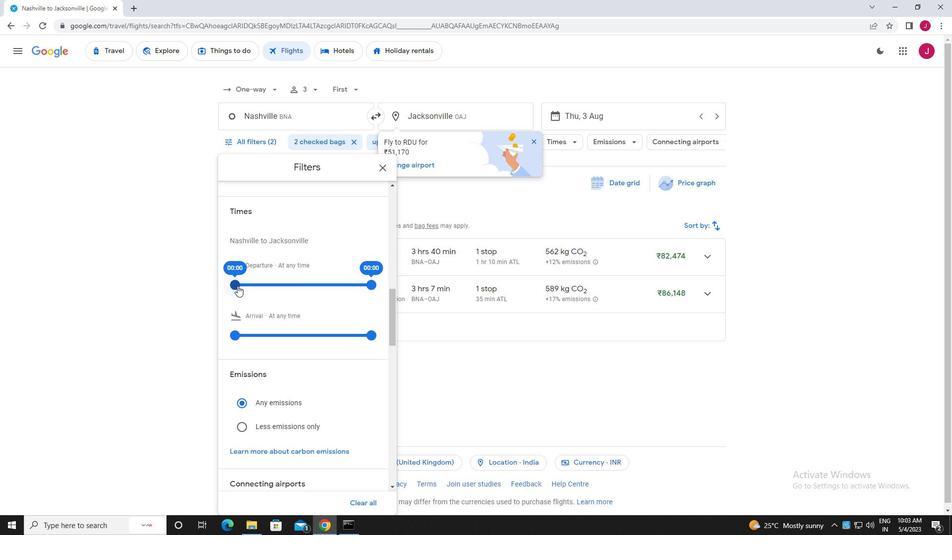 
Action: Mouse moved to (373, 285)
Screenshot: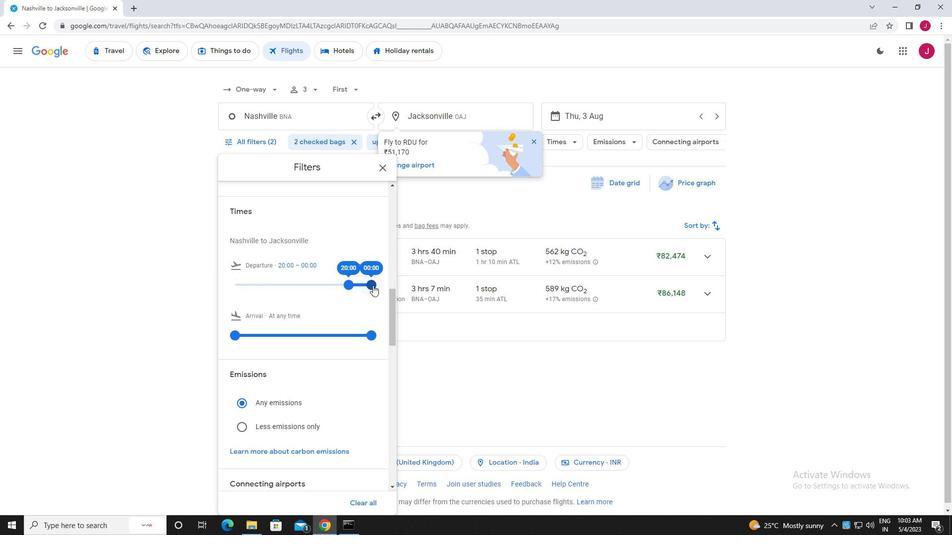 
Action: Mouse pressed left at (373, 285)
Screenshot: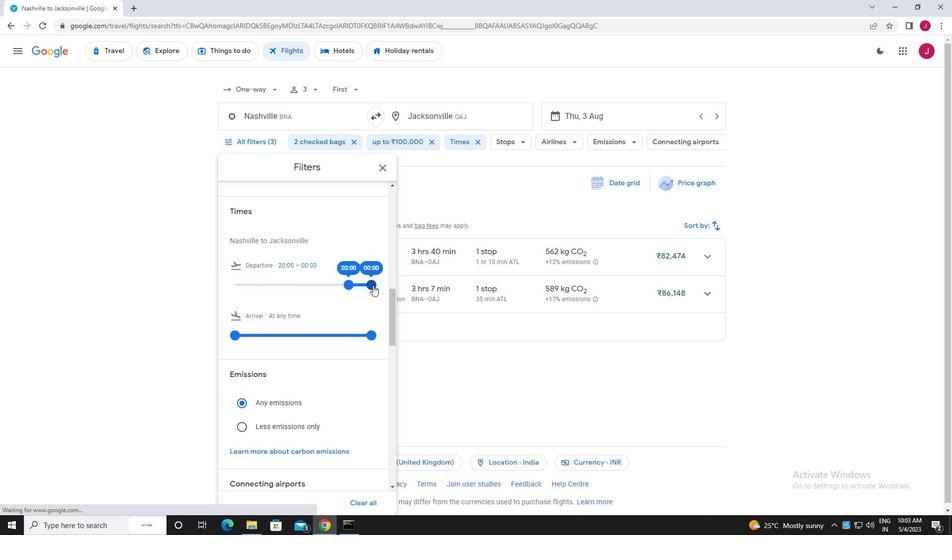 
Action: Mouse moved to (384, 167)
Screenshot: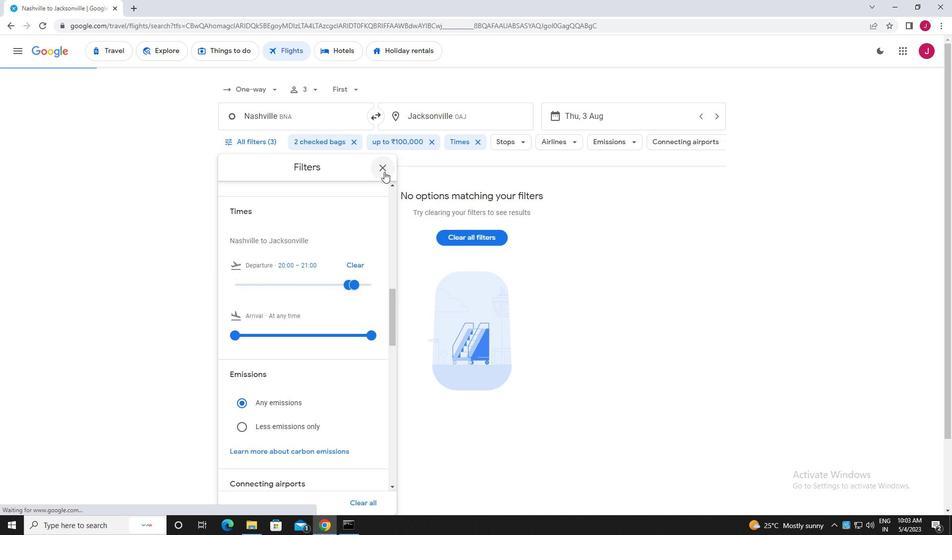 
Action: Mouse pressed left at (384, 167)
Screenshot: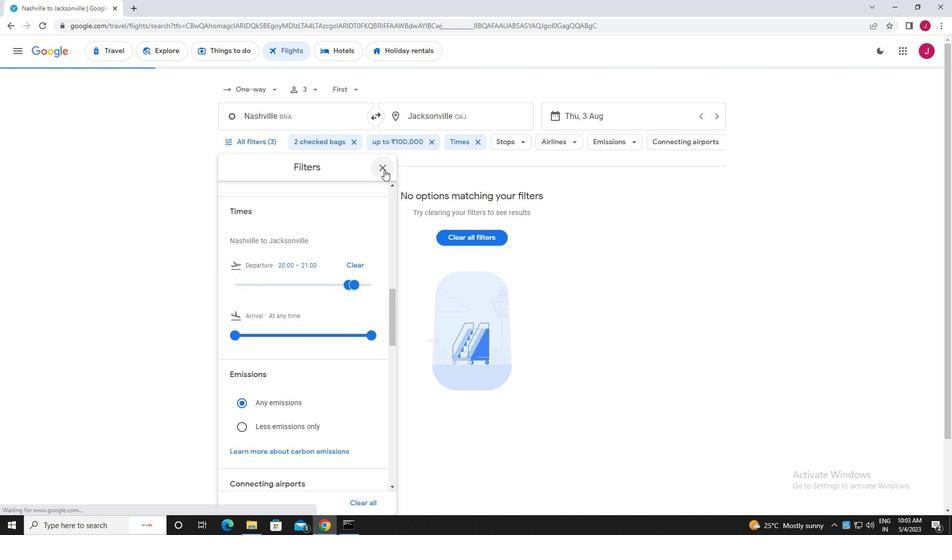 
Action: Mouse moved to (380, 168)
Screenshot: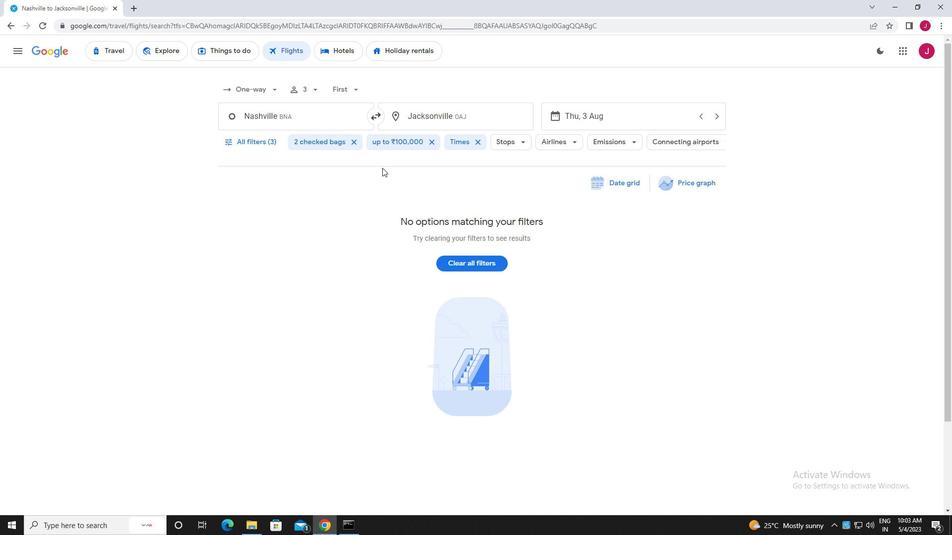 
